 Task: Check the standings of the 2023 Victory Lane Racing NASCAR Cup Series for the race "Advent Health 400" on the track "Kansas".
Action: Mouse moved to (217, 423)
Screenshot: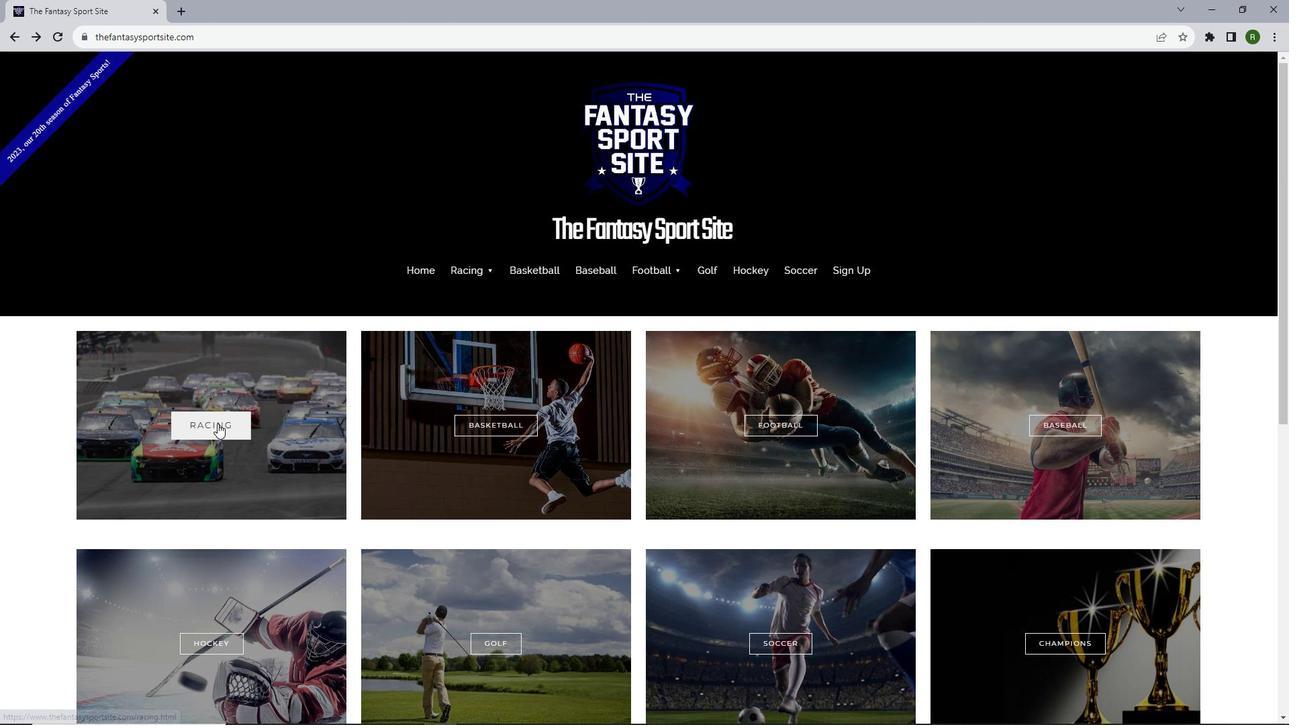 
Action: Mouse pressed left at (217, 423)
Screenshot: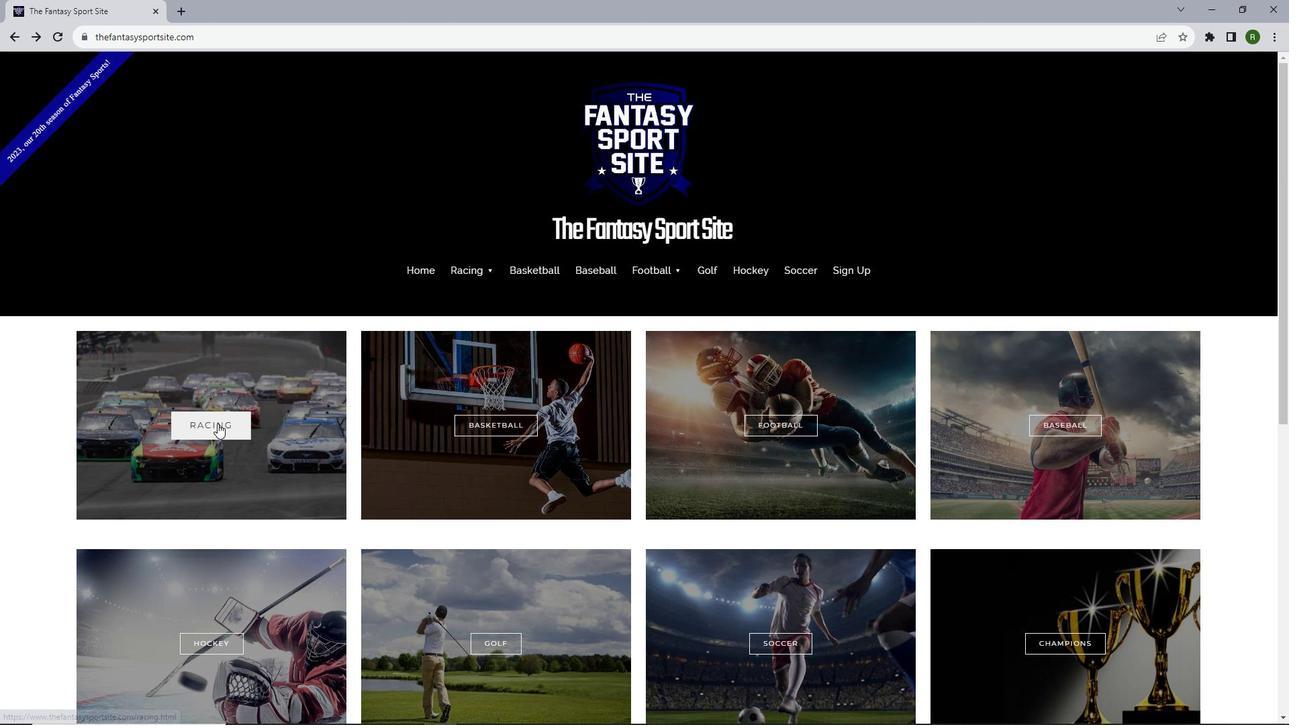 
Action: Mouse moved to (288, 427)
Screenshot: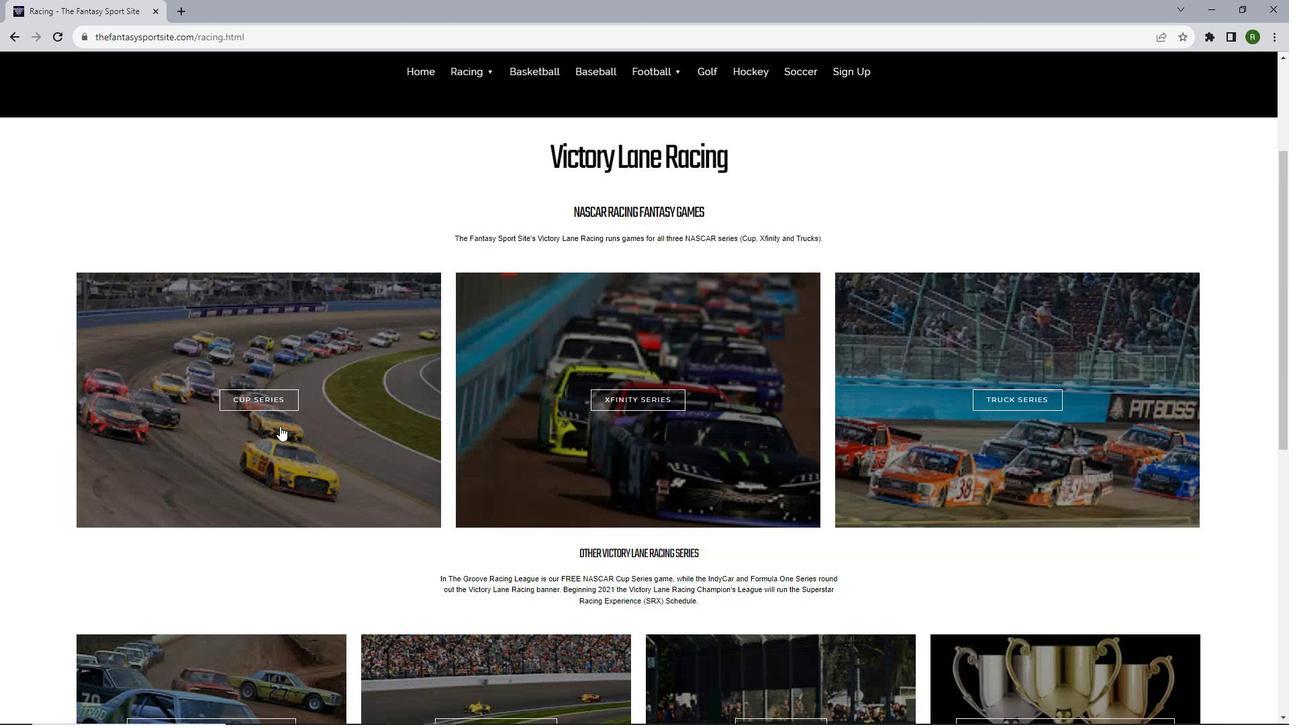 
Action: Mouse scrolled (288, 427) with delta (0, 0)
Screenshot: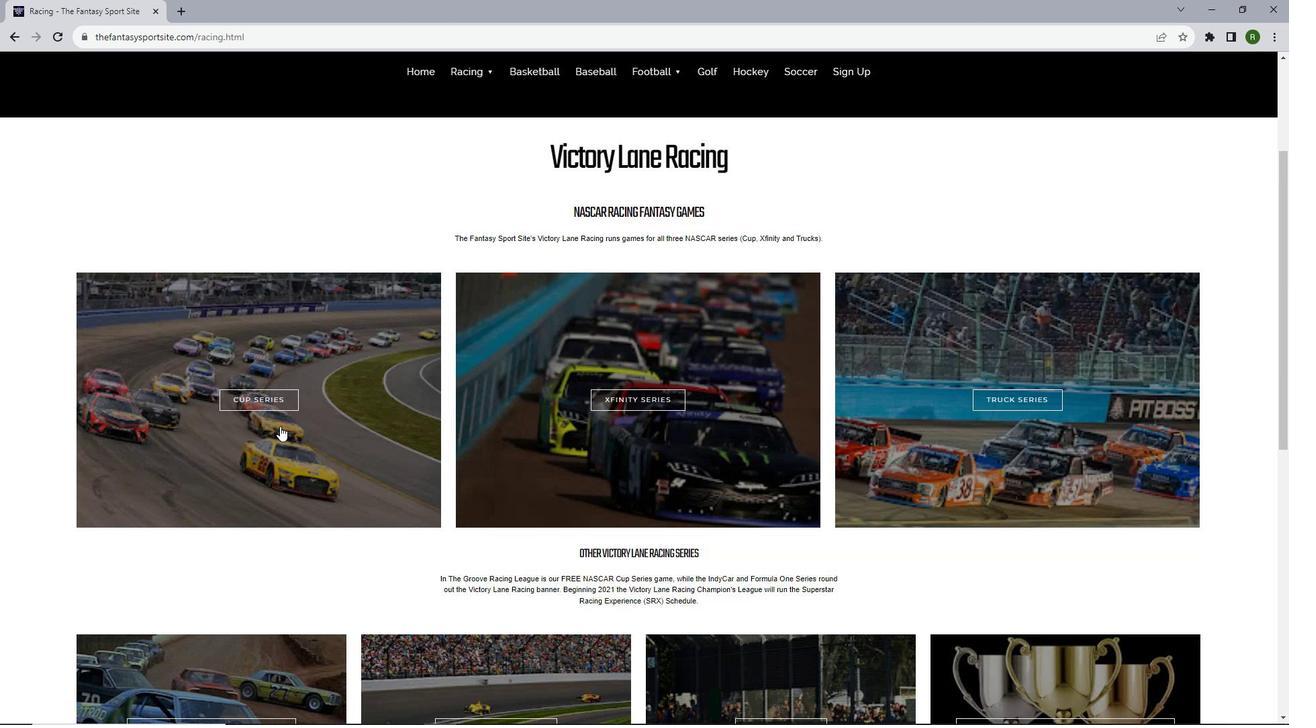 
Action: Mouse scrolled (288, 427) with delta (0, 0)
Screenshot: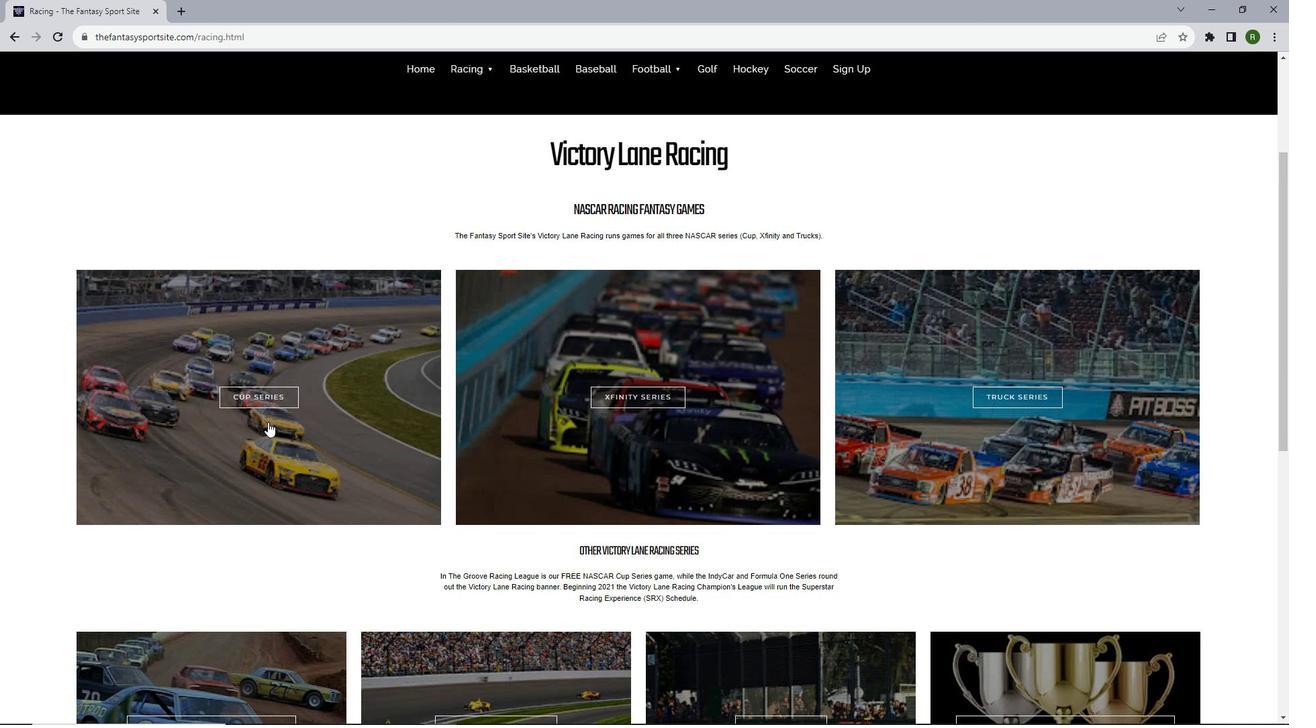 
Action: Mouse scrolled (288, 427) with delta (0, 0)
Screenshot: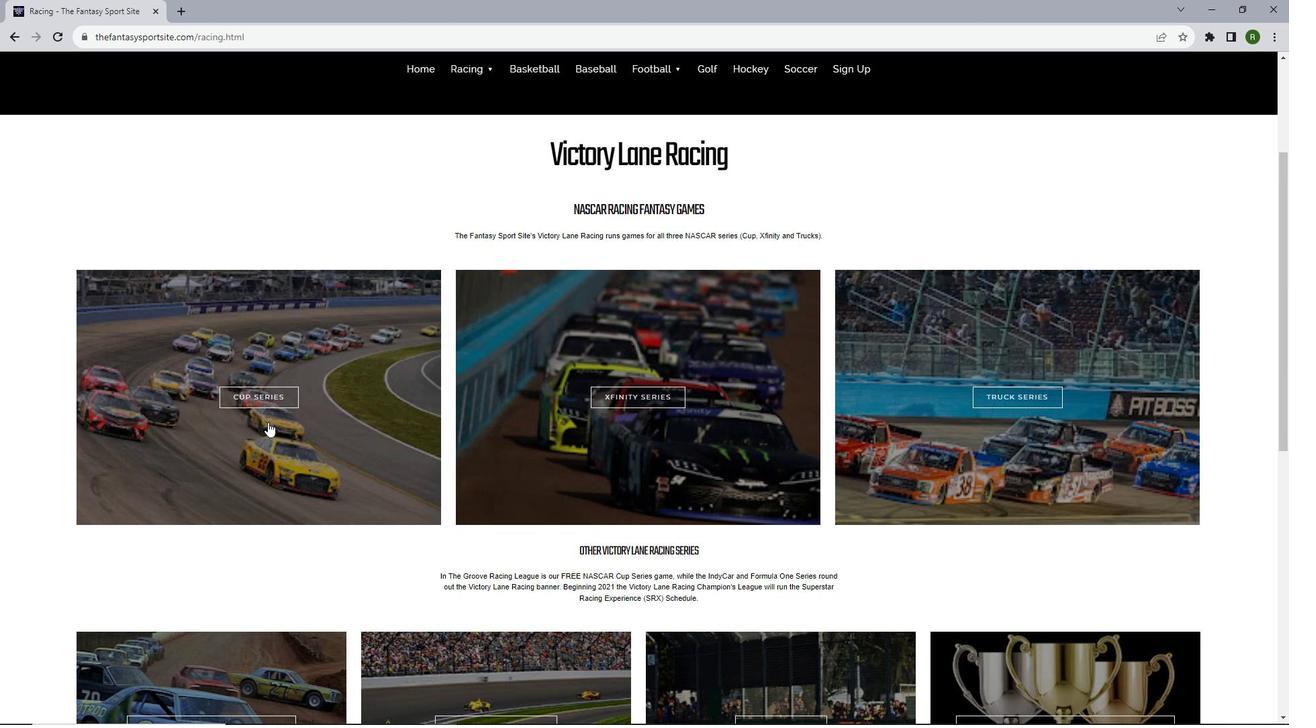
Action: Mouse moved to (261, 392)
Screenshot: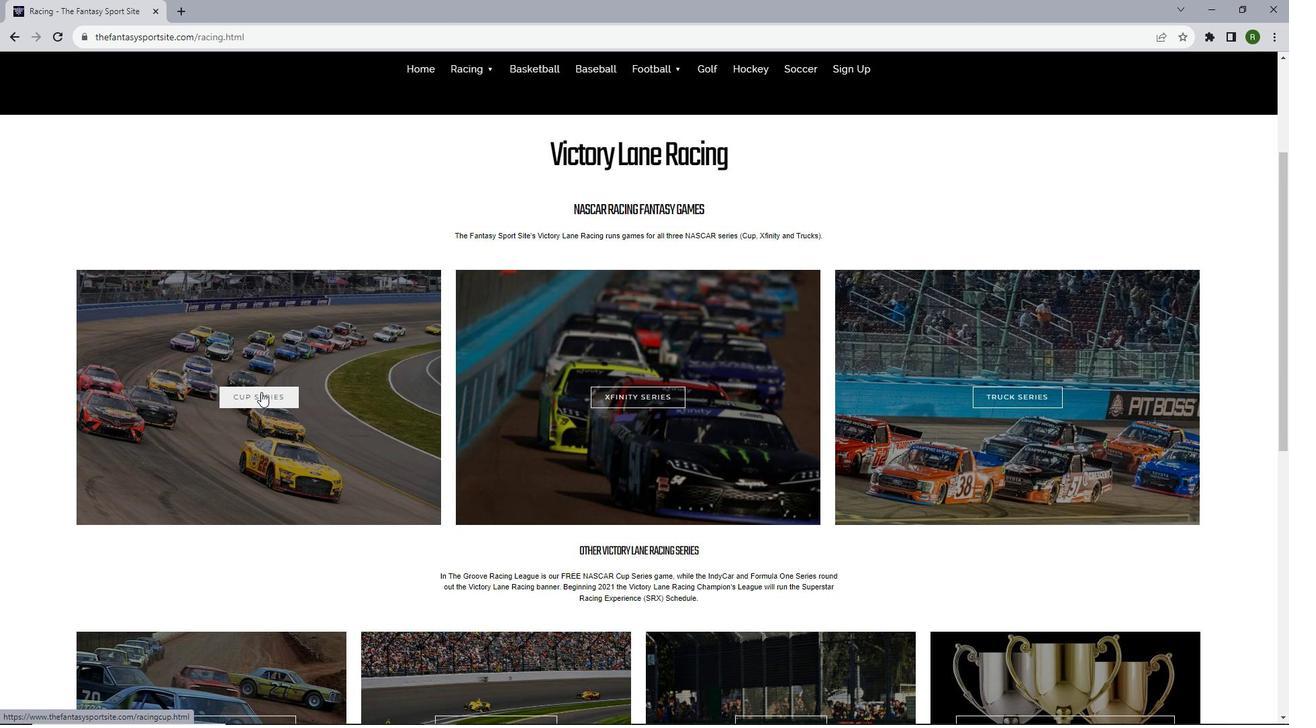 
Action: Mouse pressed left at (261, 392)
Screenshot: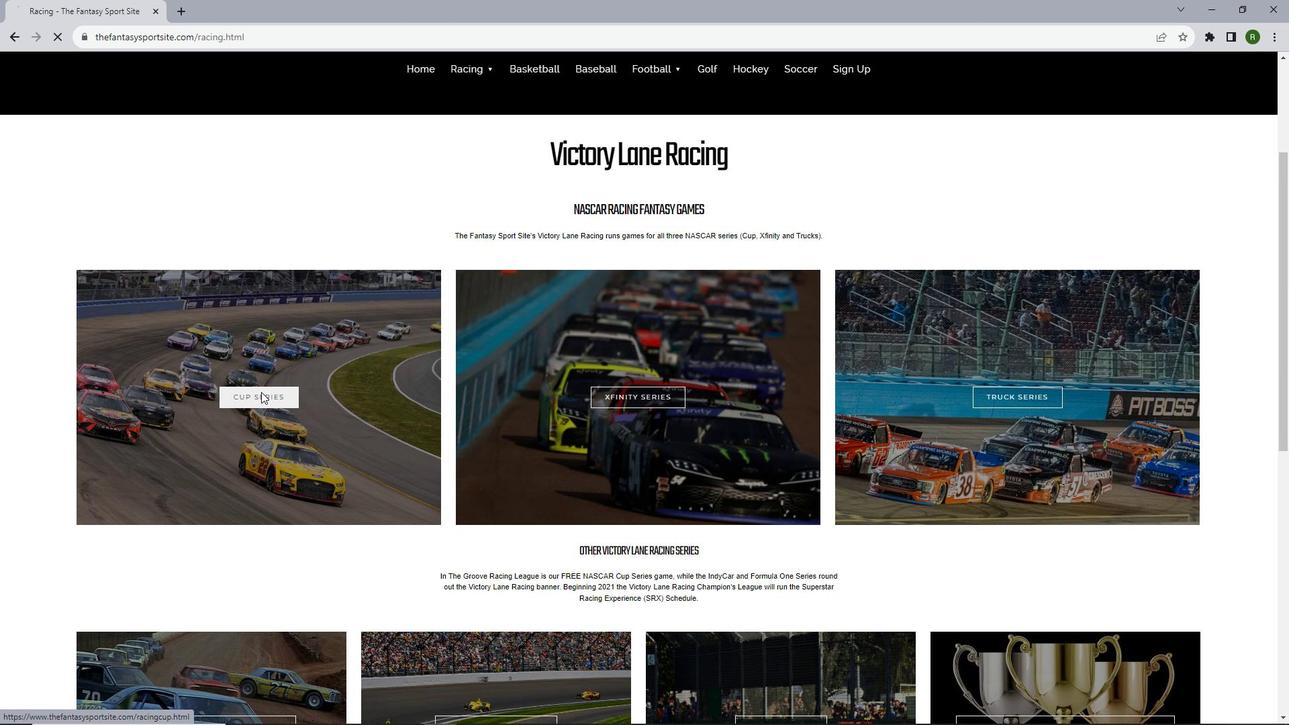 
Action: Mouse moved to (466, 334)
Screenshot: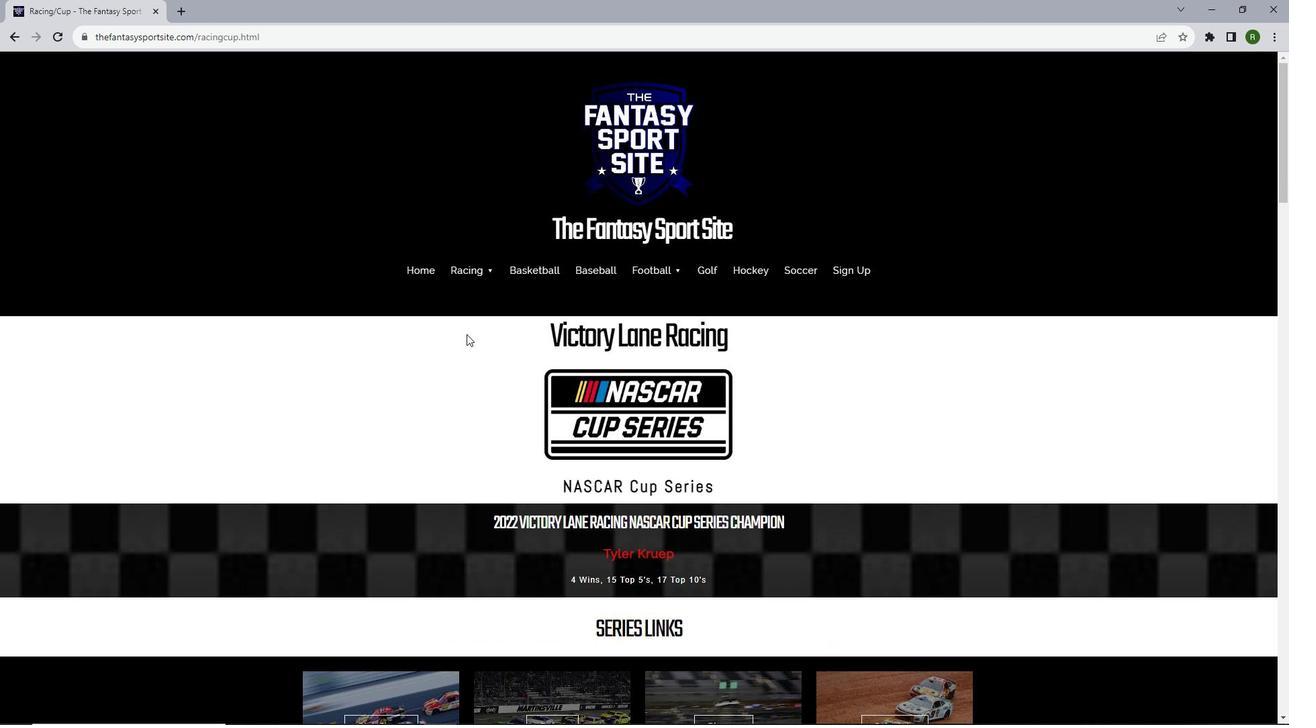 
Action: Mouse scrolled (466, 333) with delta (0, 0)
Screenshot: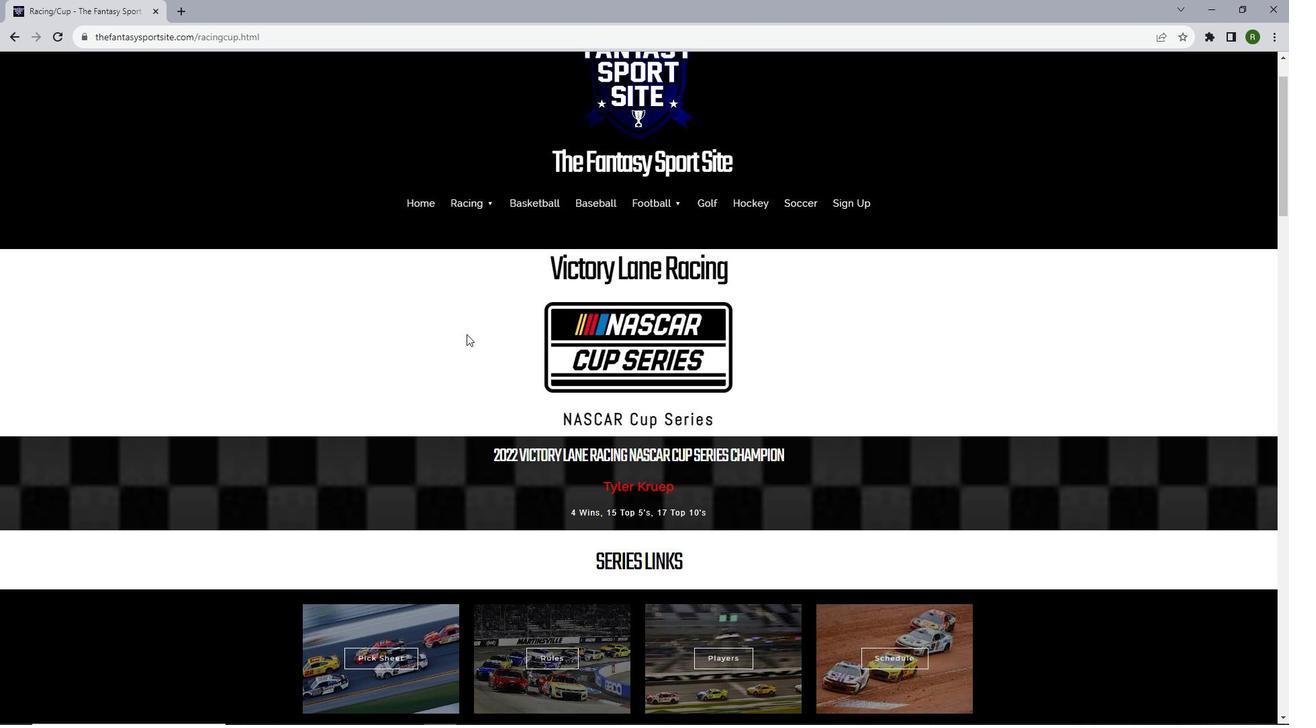 
Action: Mouse scrolled (466, 333) with delta (0, 0)
Screenshot: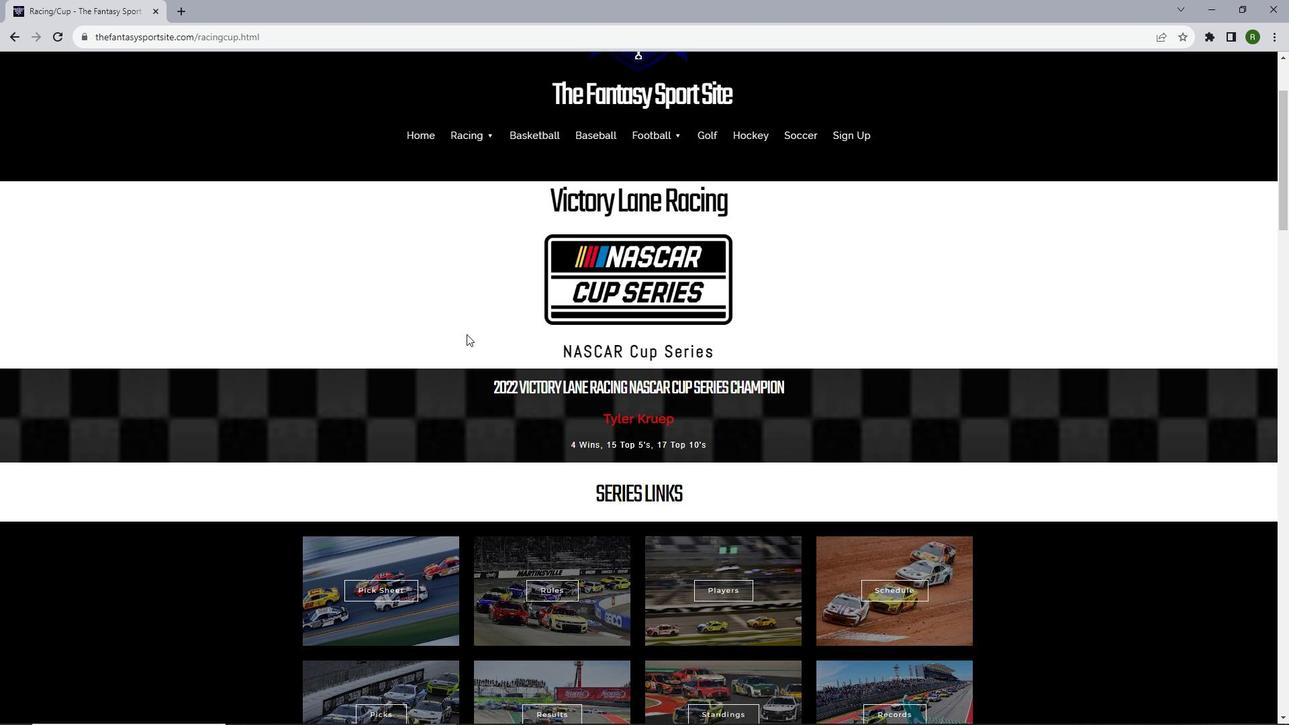 
Action: Mouse scrolled (466, 333) with delta (0, 0)
Screenshot: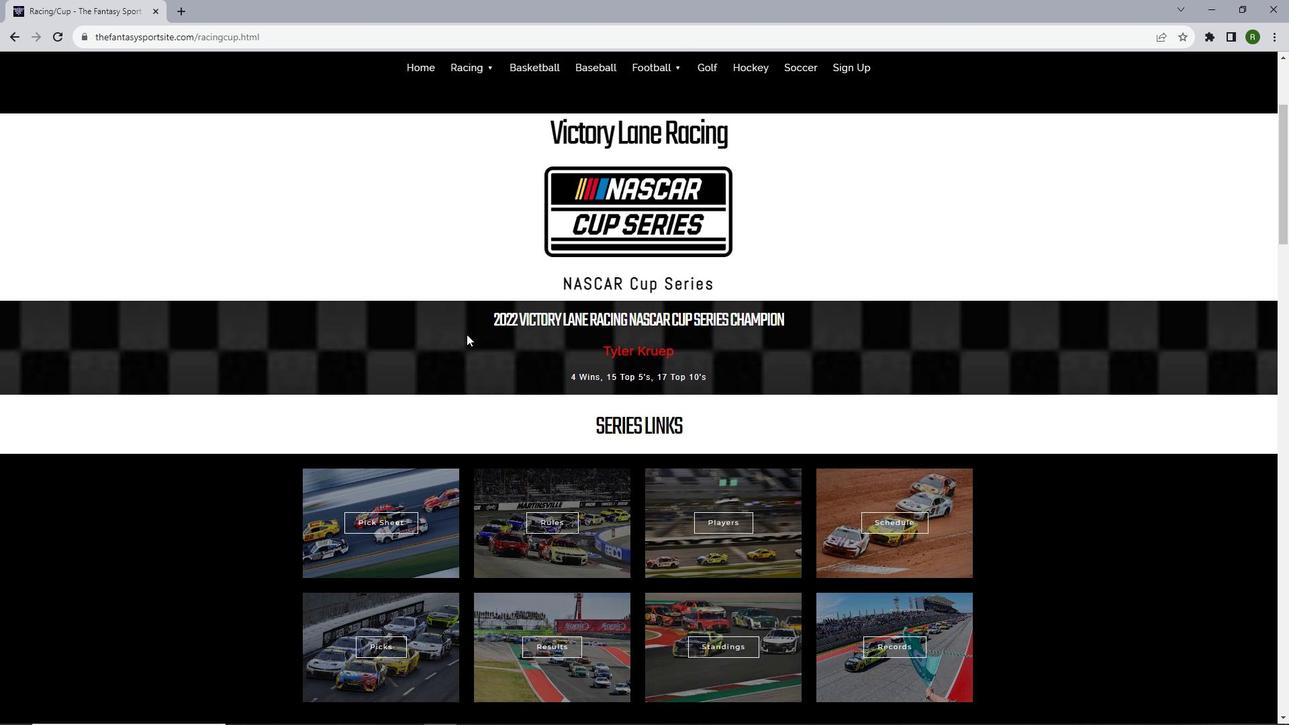
Action: Mouse scrolled (466, 333) with delta (0, 0)
Screenshot: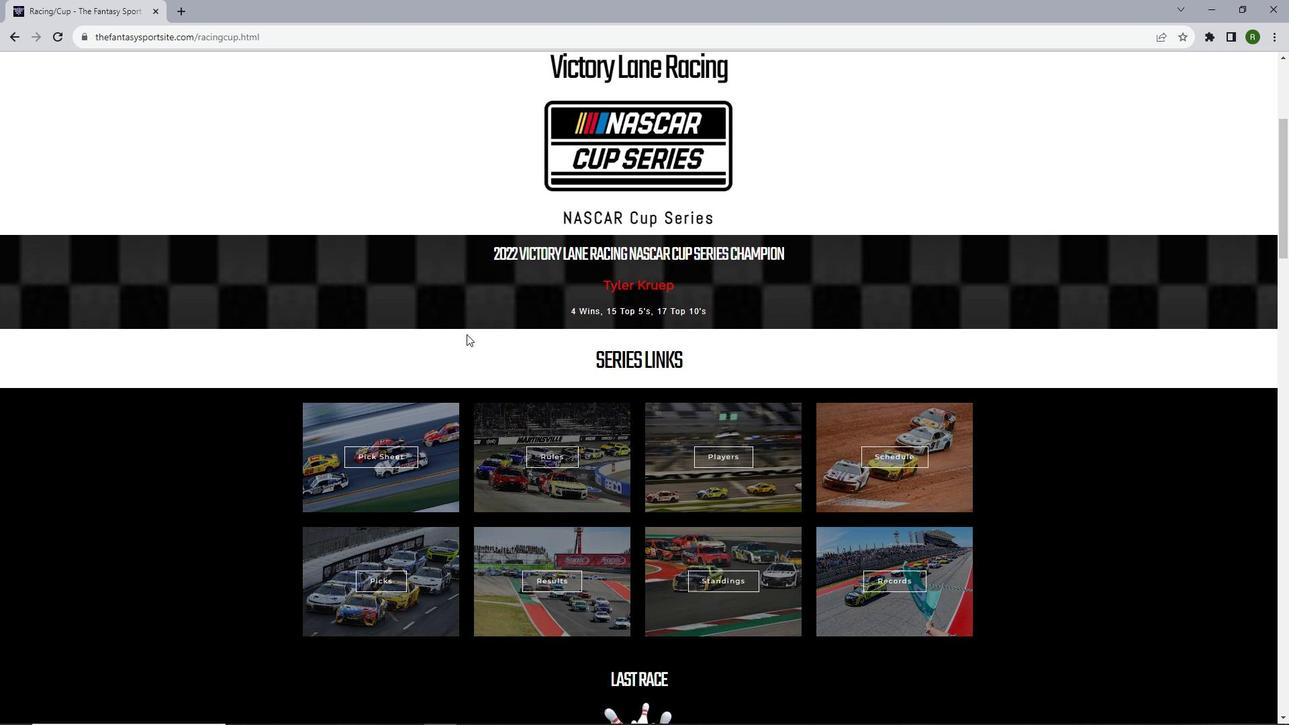 
Action: Mouse scrolled (466, 333) with delta (0, 0)
Screenshot: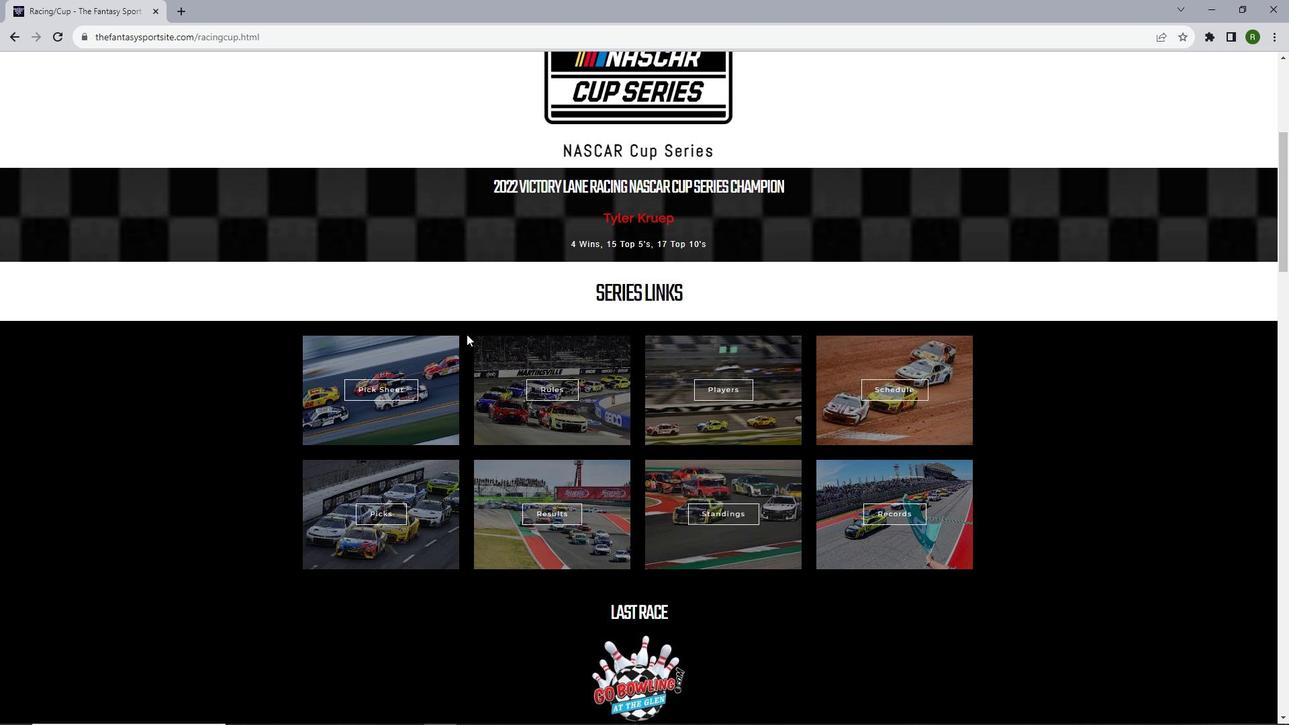 
Action: Mouse moved to (735, 508)
Screenshot: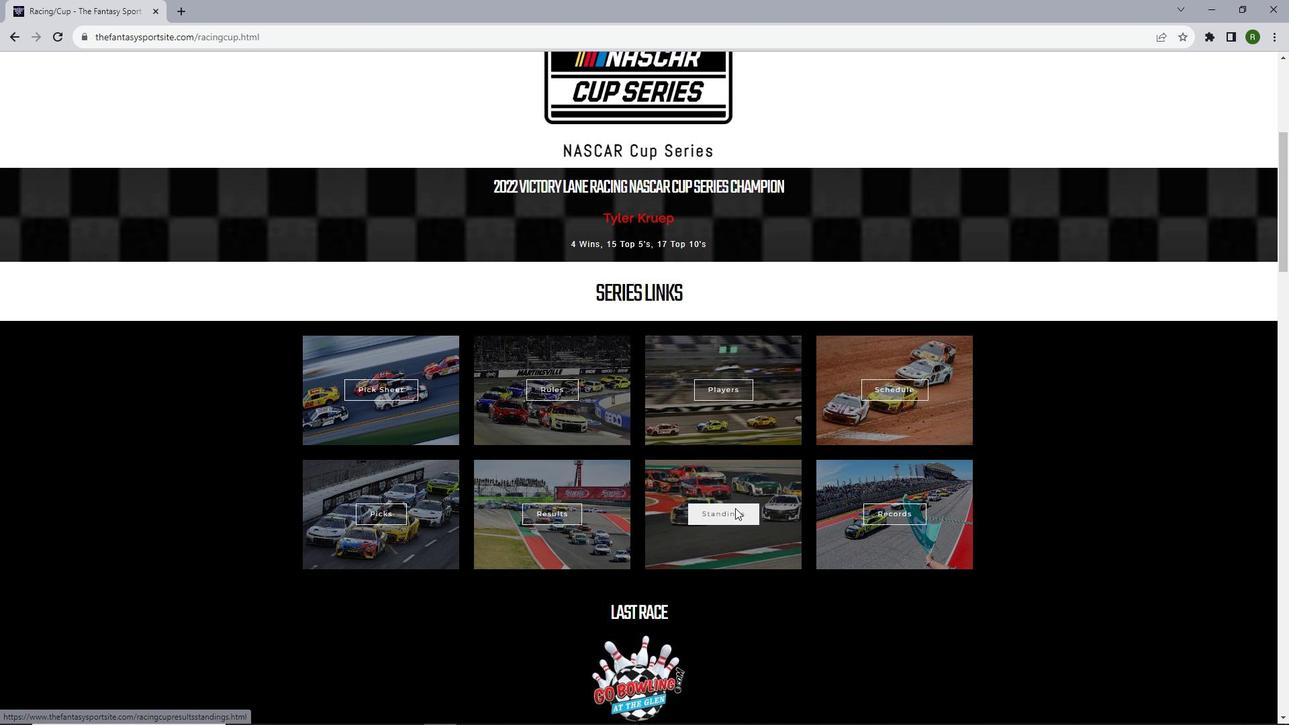
Action: Mouse pressed left at (735, 508)
Screenshot: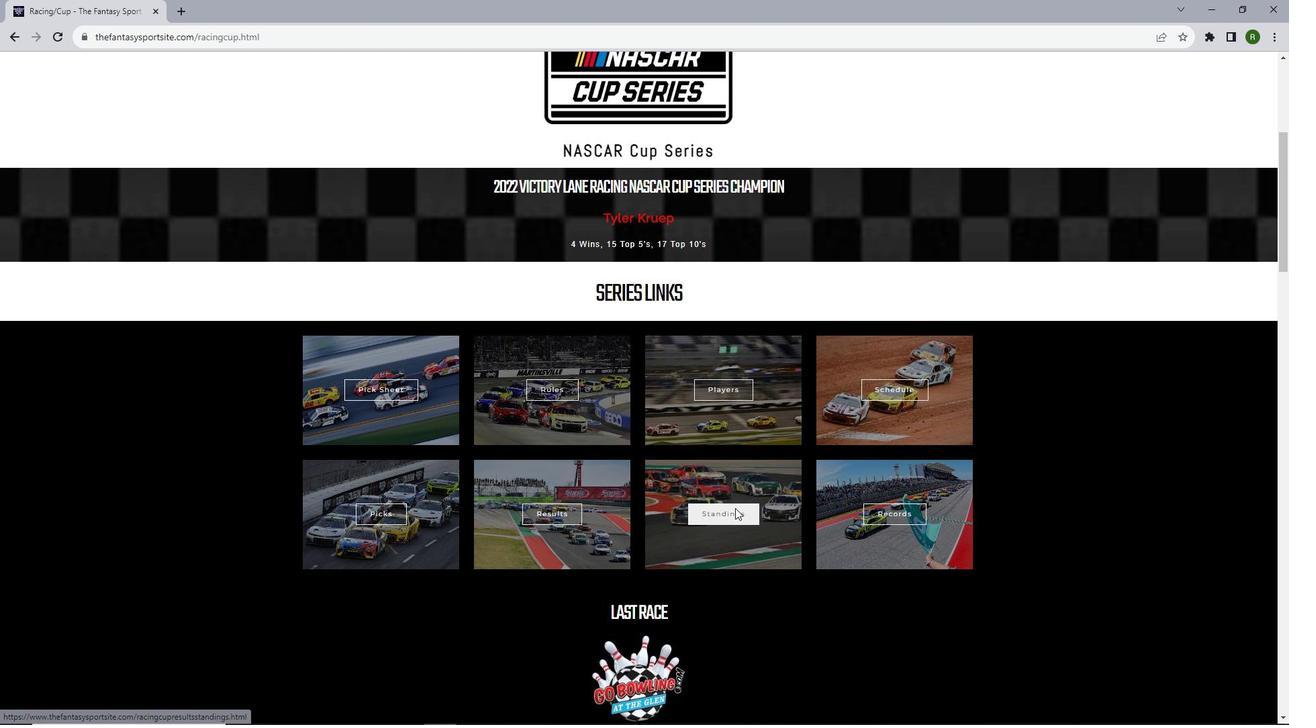 
Action: Mouse moved to (279, 298)
Screenshot: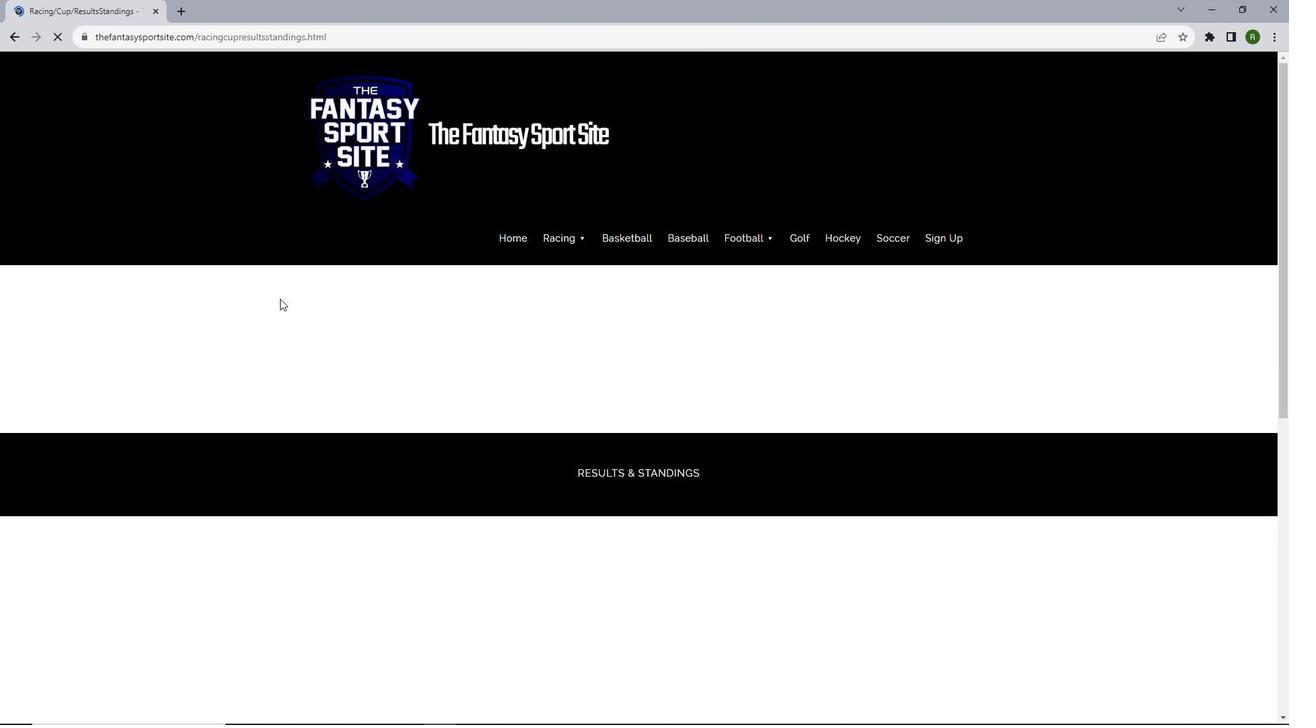 
Action: Mouse scrolled (279, 298) with delta (0, 0)
Screenshot: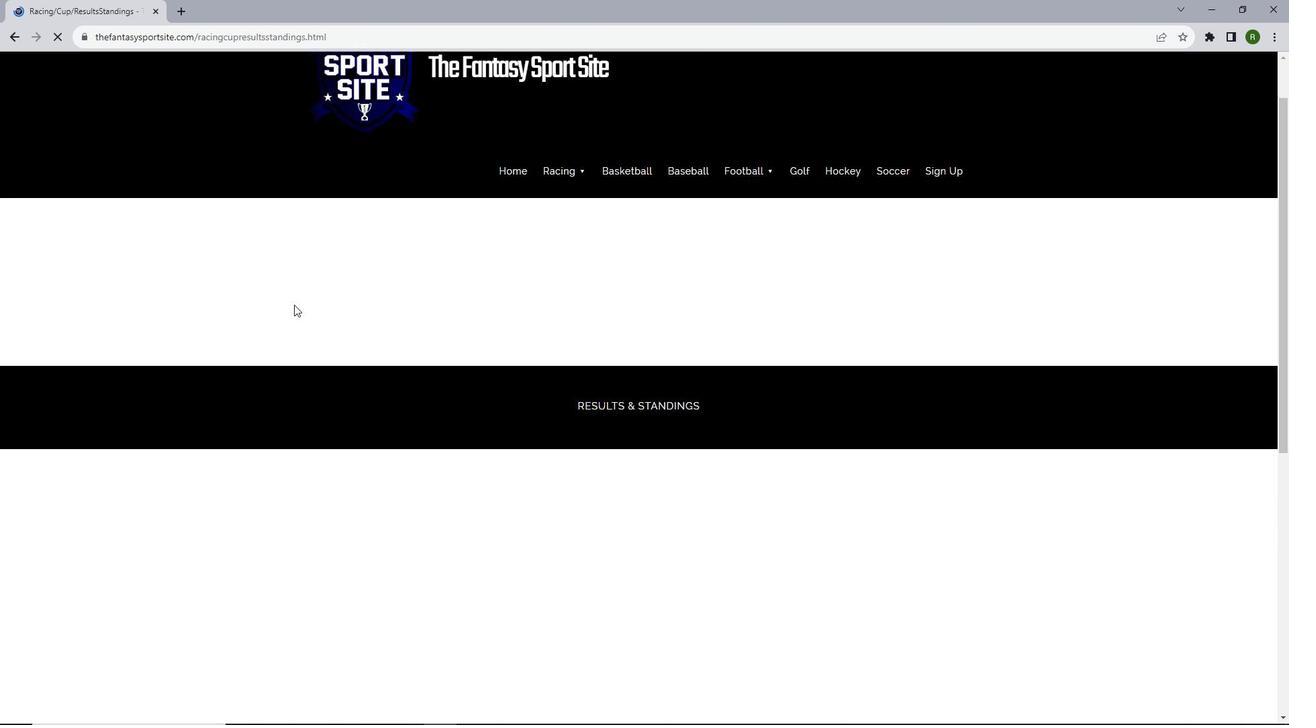 
Action: Mouse moved to (404, 354)
Screenshot: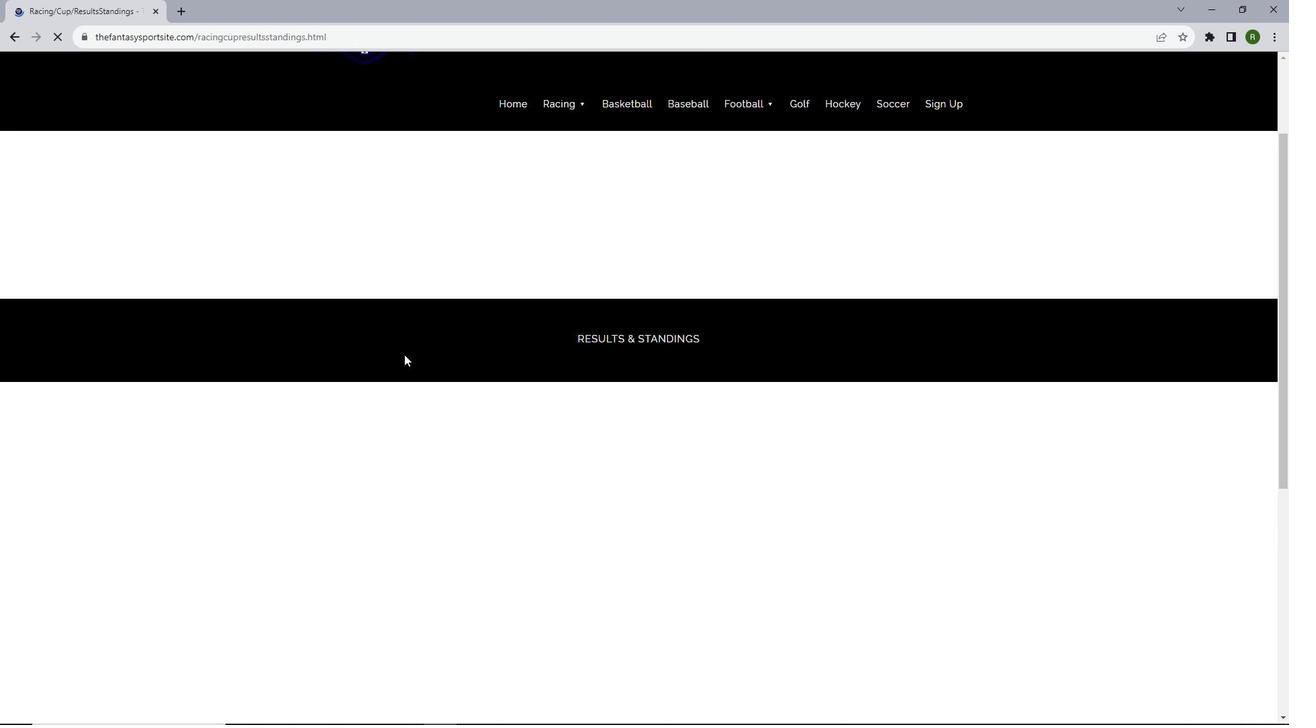 
Action: Mouse scrolled (404, 353) with delta (0, 0)
Screenshot: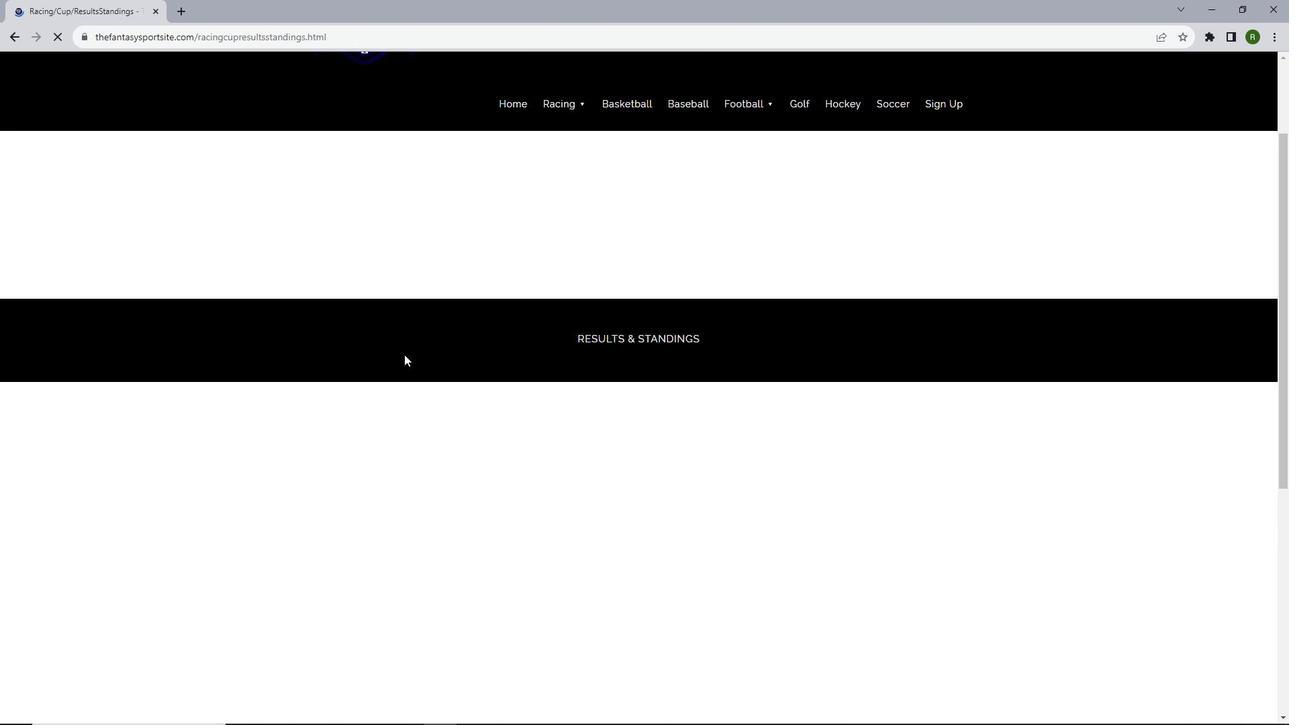 
Action: Mouse moved to (419, 359)
Screenshot: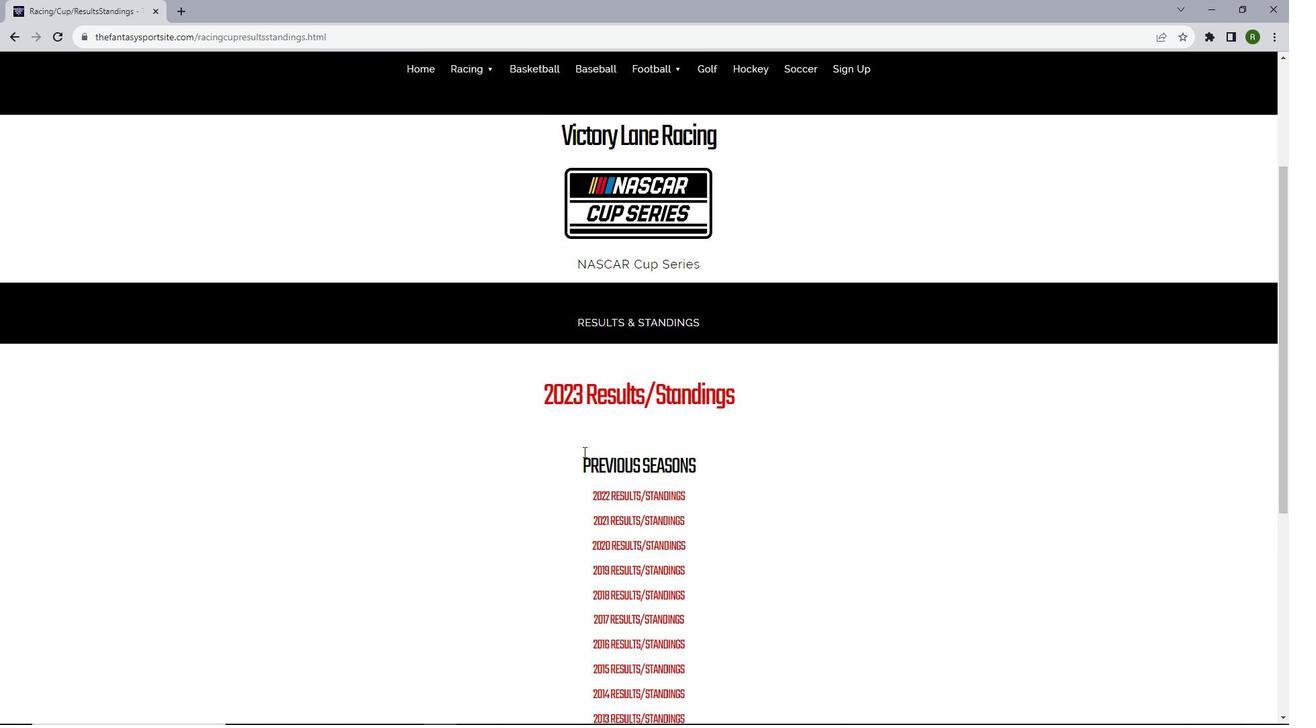 
Action: Mouse scrolled (419, 359) with delta (0, 0)
Screenshot: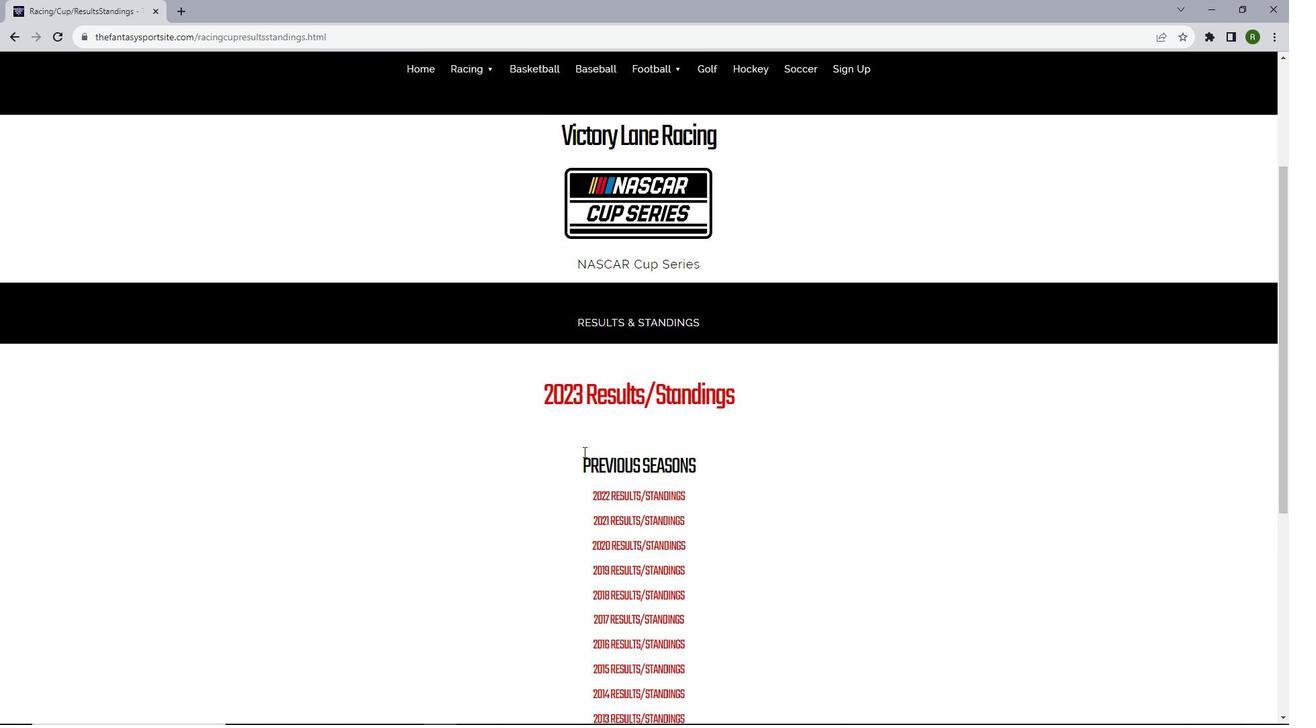 
Action: Mouse moved to (606, 386)
Screenshot: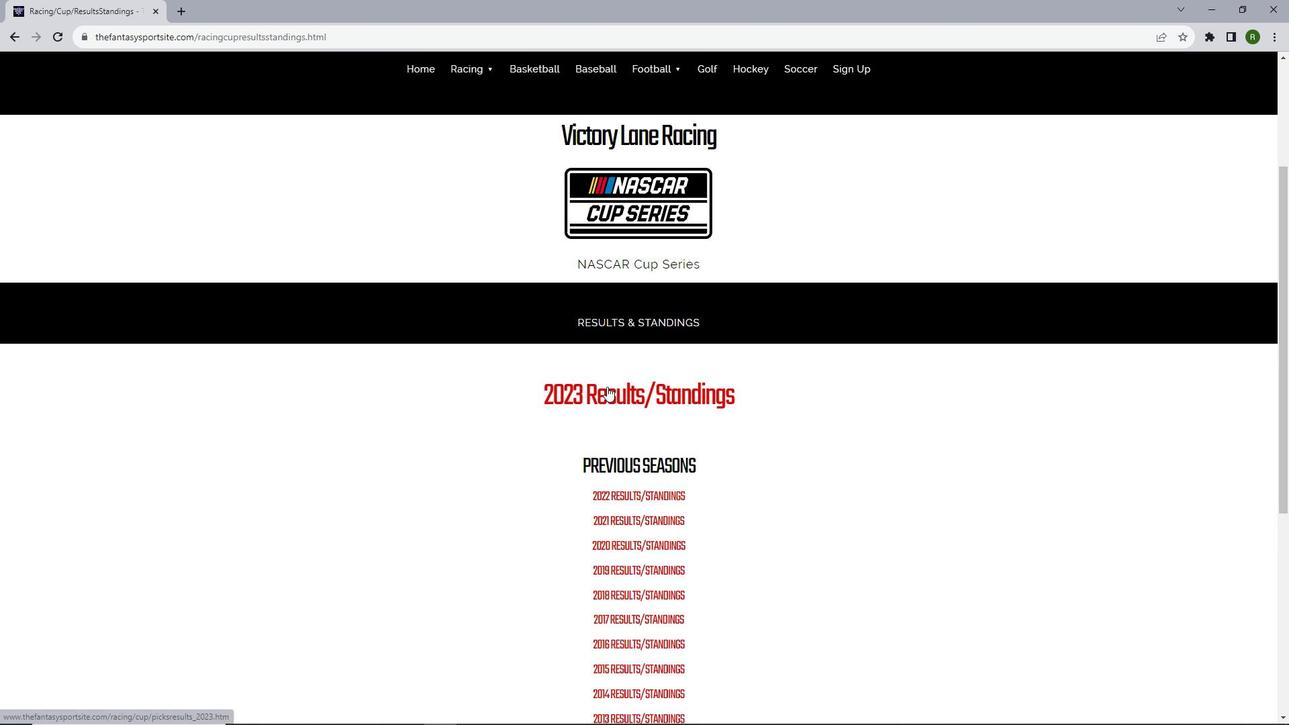 
Action: Mouse pressed left at (606, 386)
Screenshot: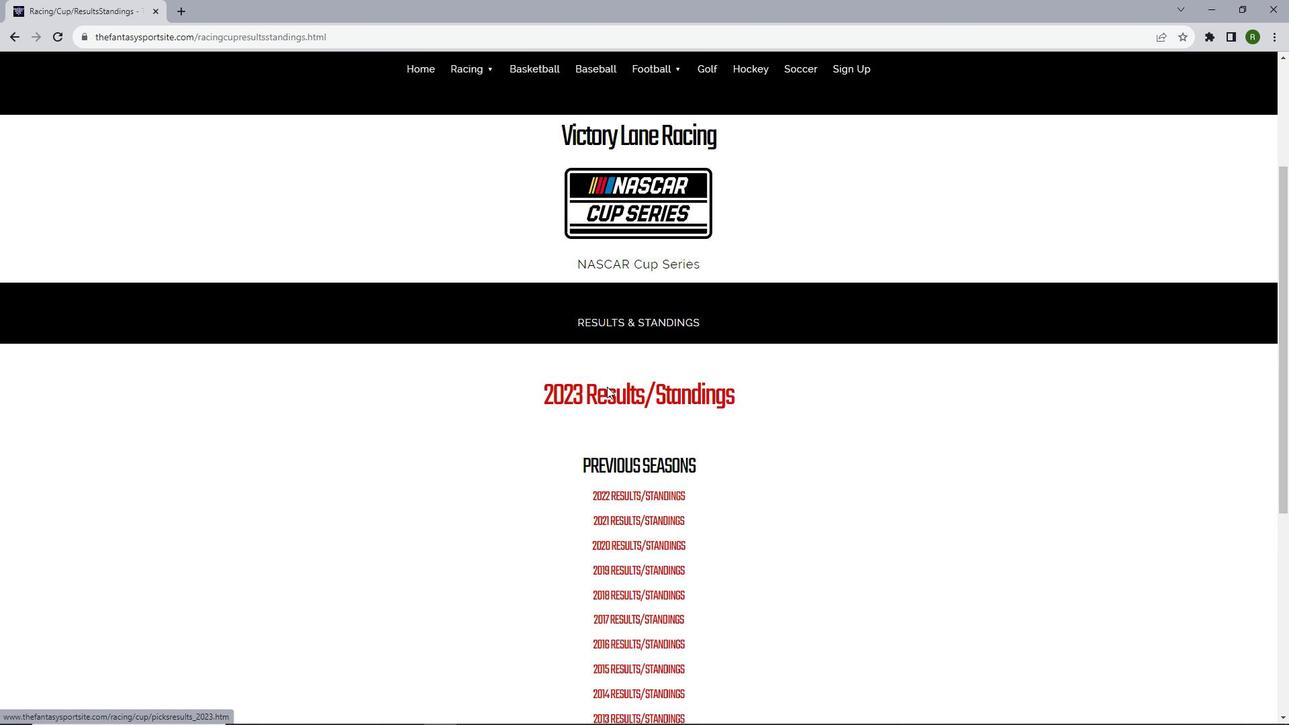 
Action: Mouse moved to (809, 291)
Screenshot: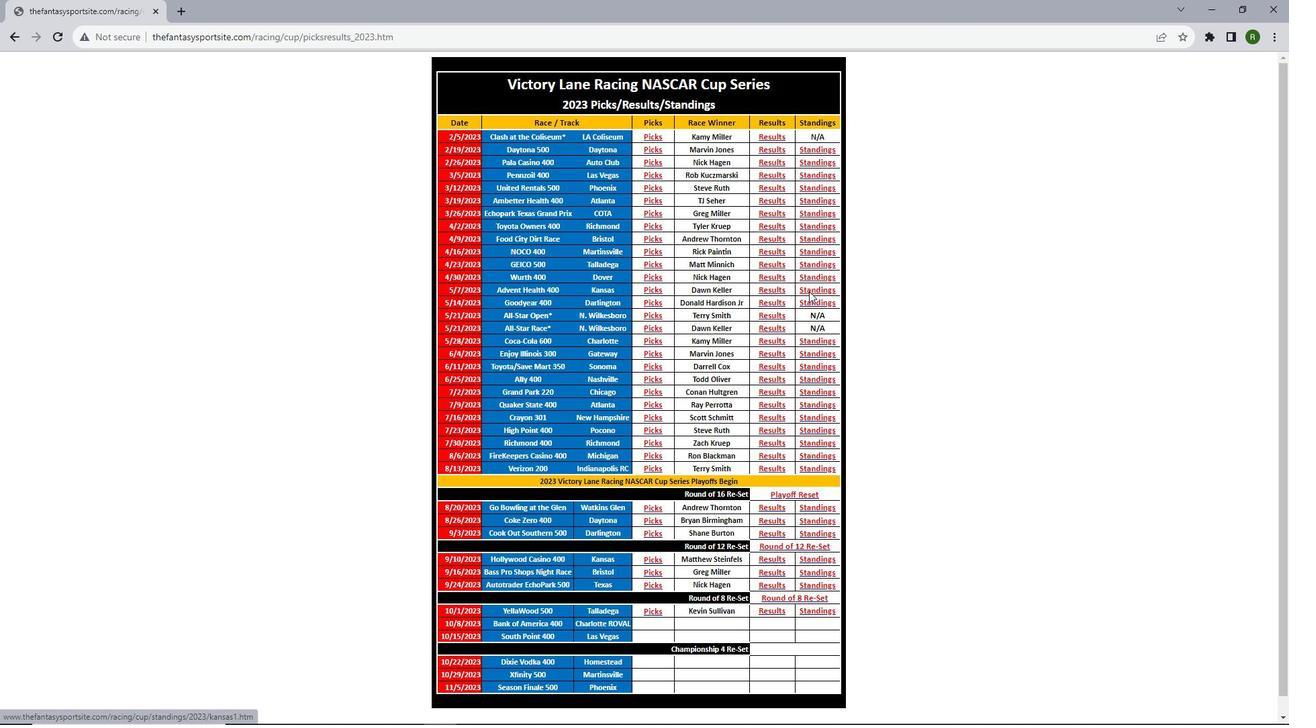 
Action: Mouse pressed left at (809, 291)
Screenshot: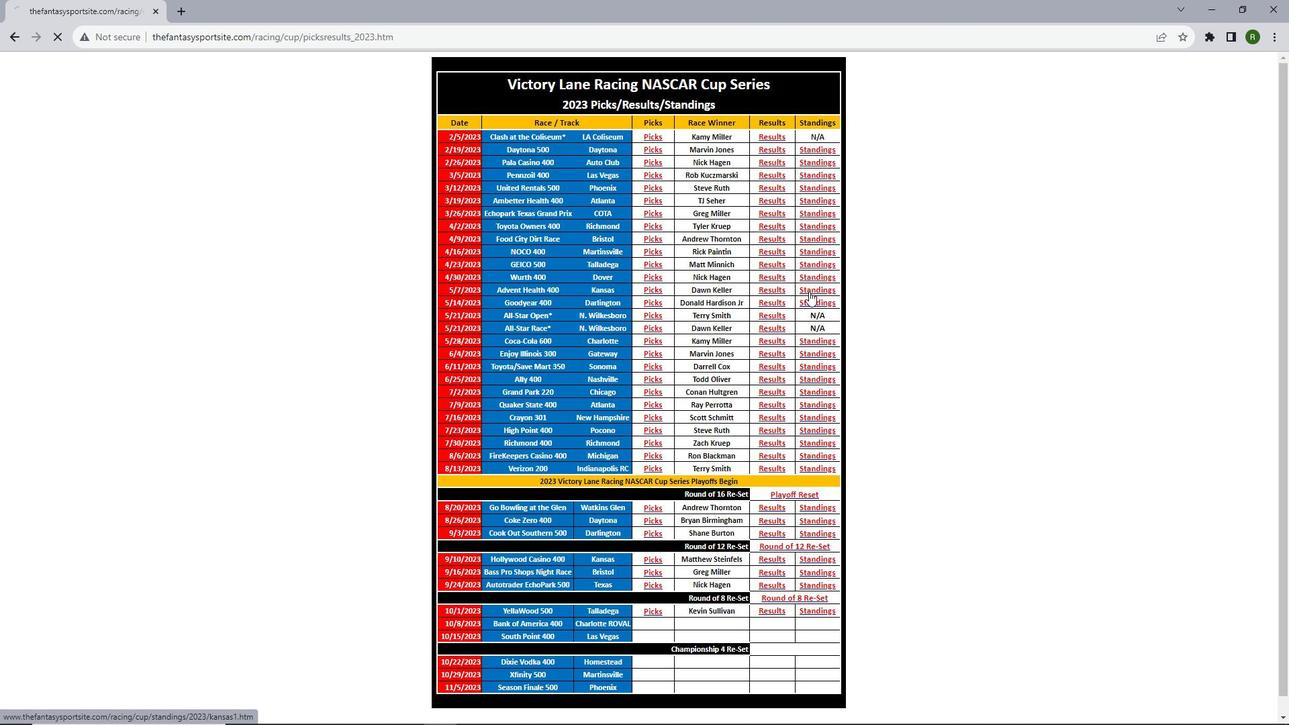 
Action: Mouse moved to (789, 250)
Screenshot: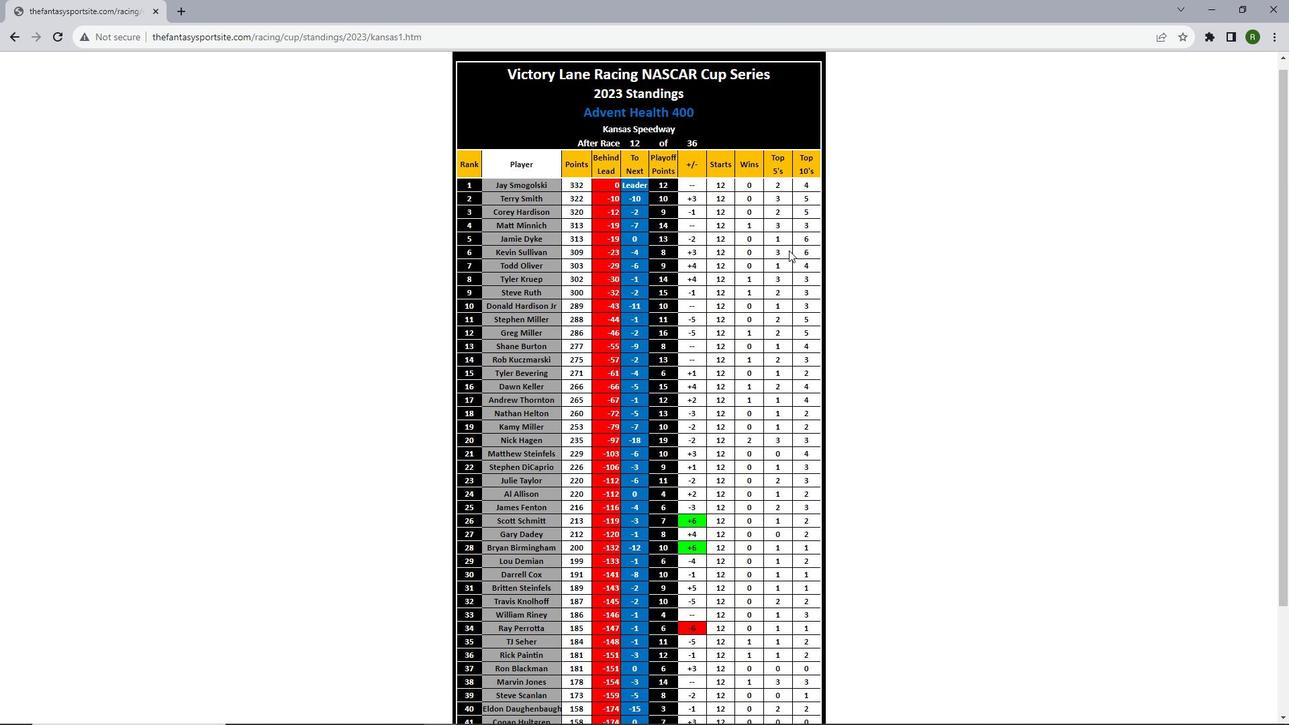 
Action: Mouse scrolled (789, 249) with delta (0, 0)
Screenshot: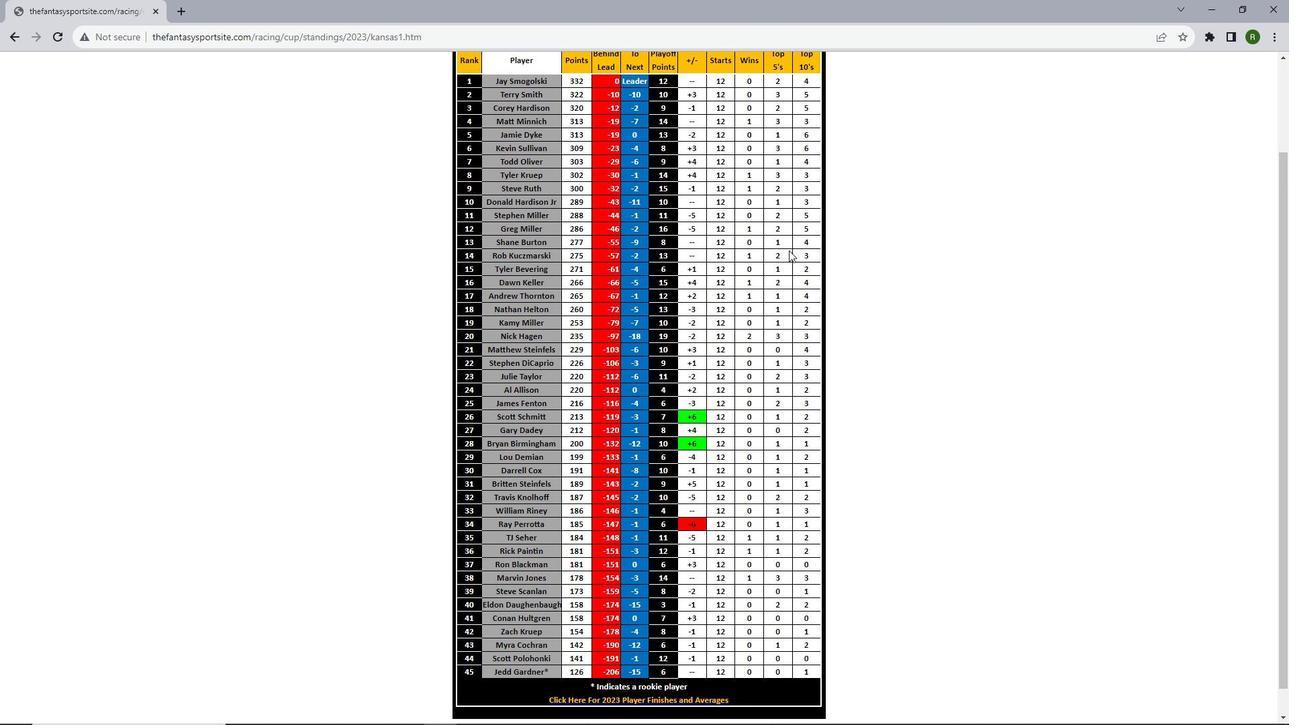 
Action: Mouse moved to (789, 250)
Screenshot: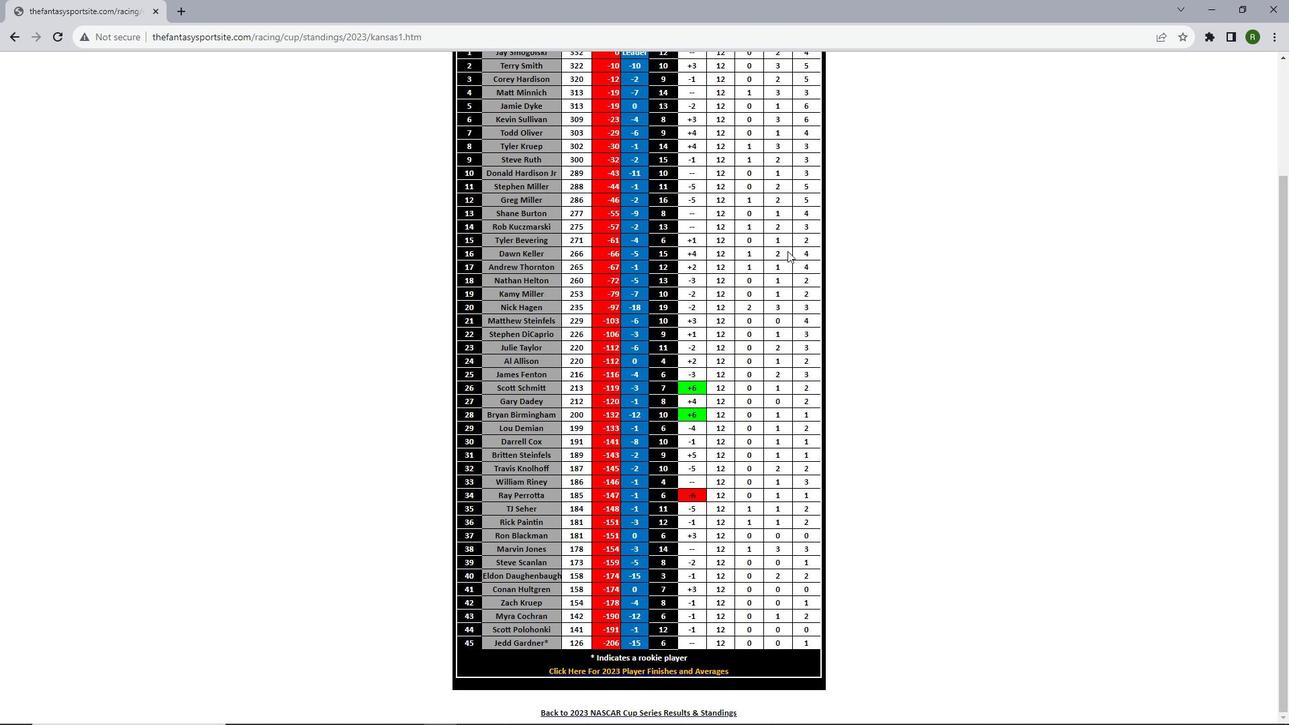 
Action: Mouse scrolled (789, 249) with delta (0, 0)
Screenshot: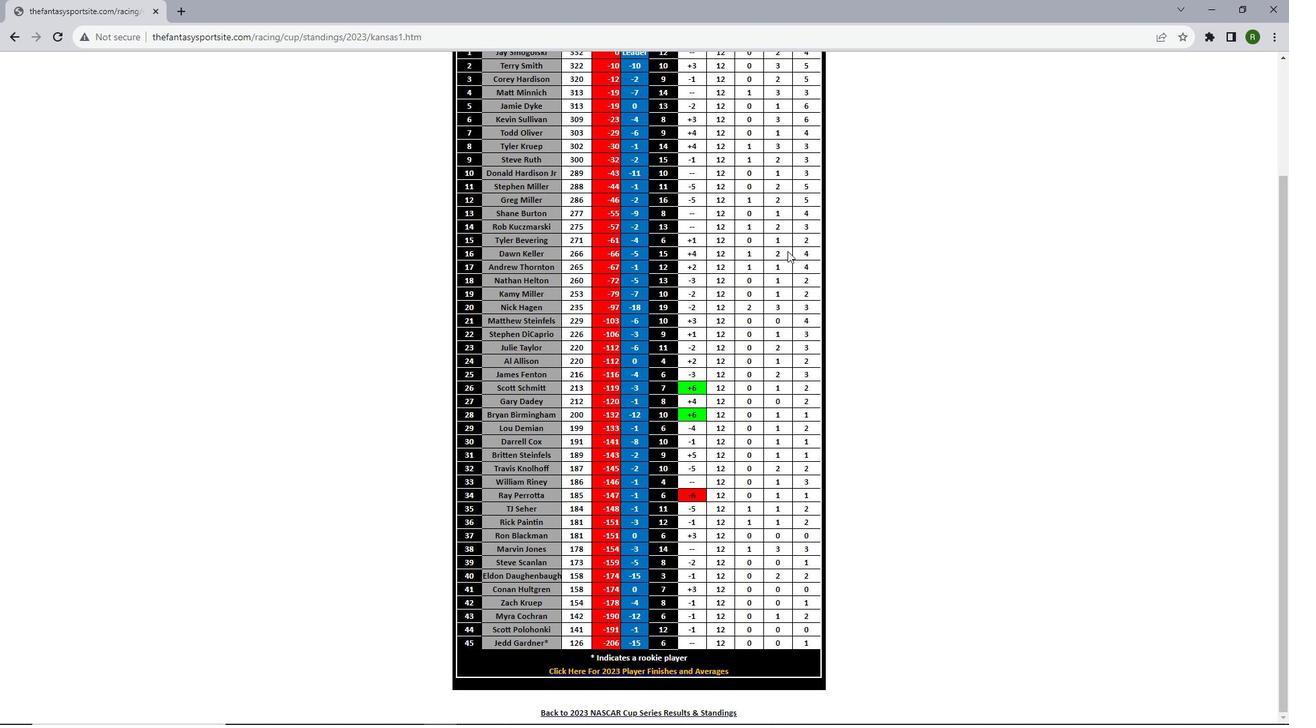 
Action: Mouse moved to (788, 250)
Screenshot: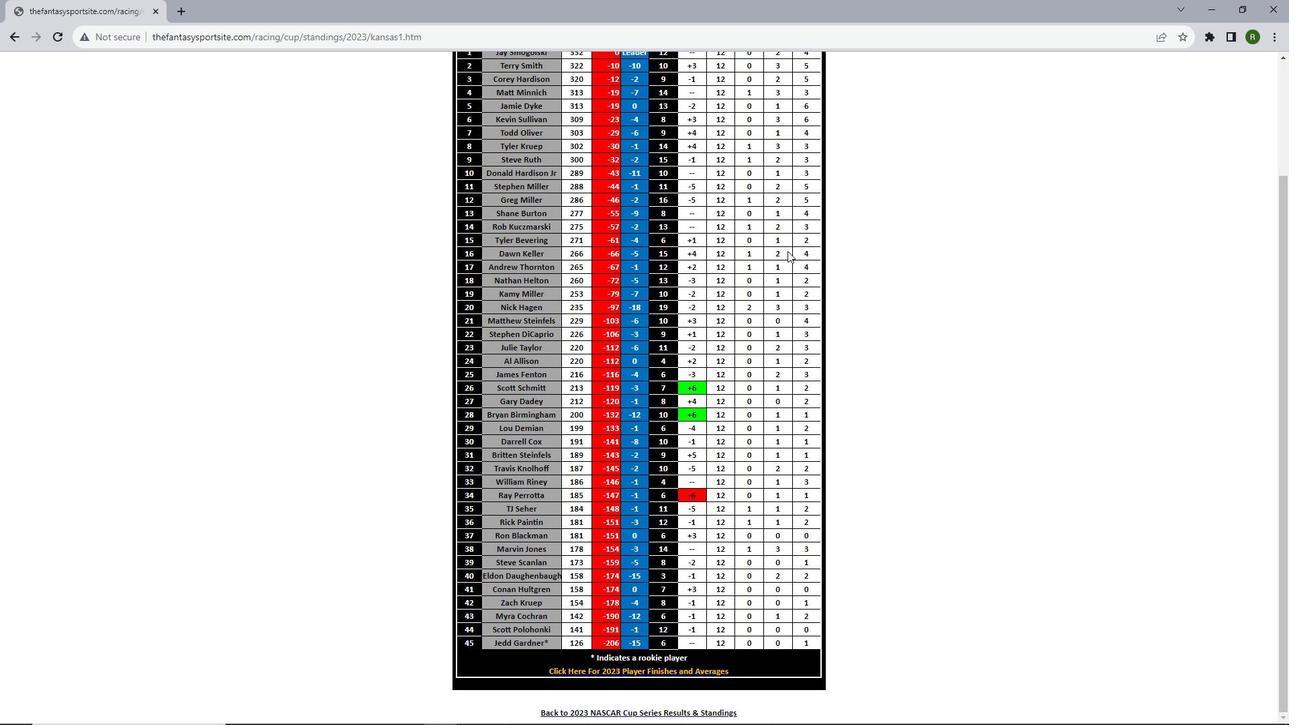 
Action: Mouse scrolled (788, 249) with delta (0, 0)
Screenshot: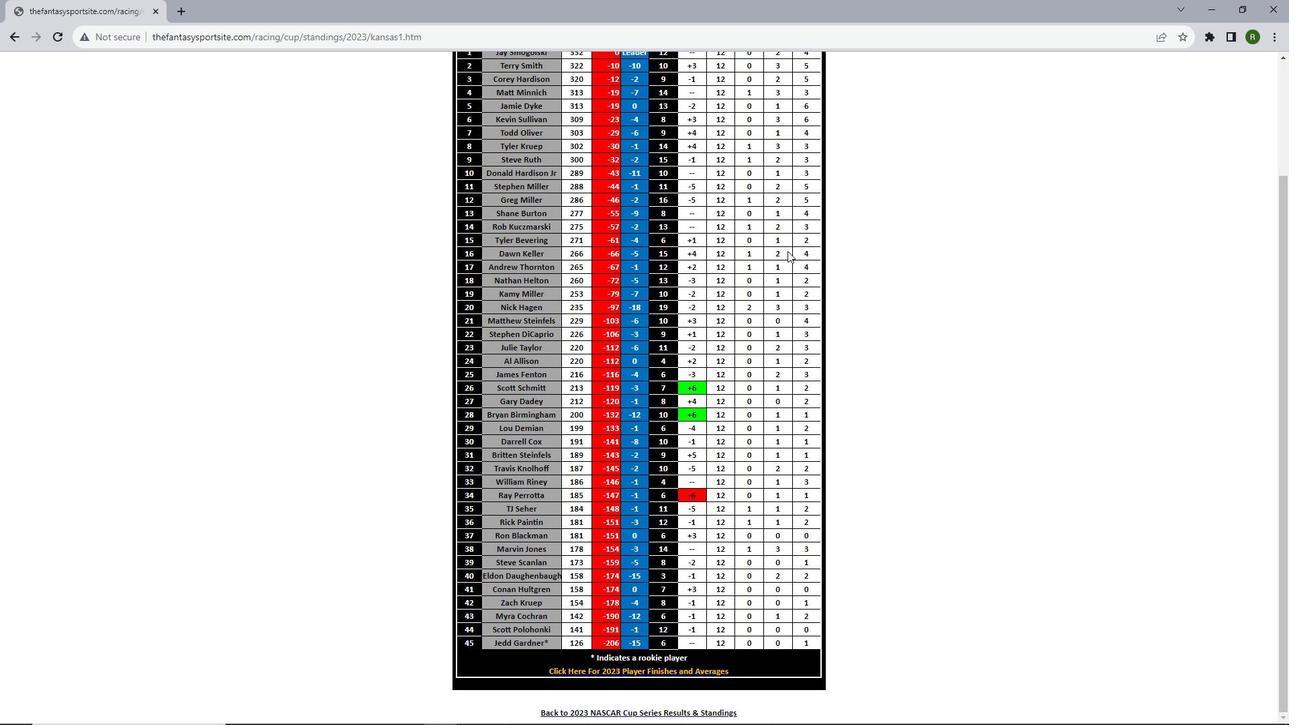 
Action: Mouse scrolled (788, 249) with delta (0, 0)
Screenshot: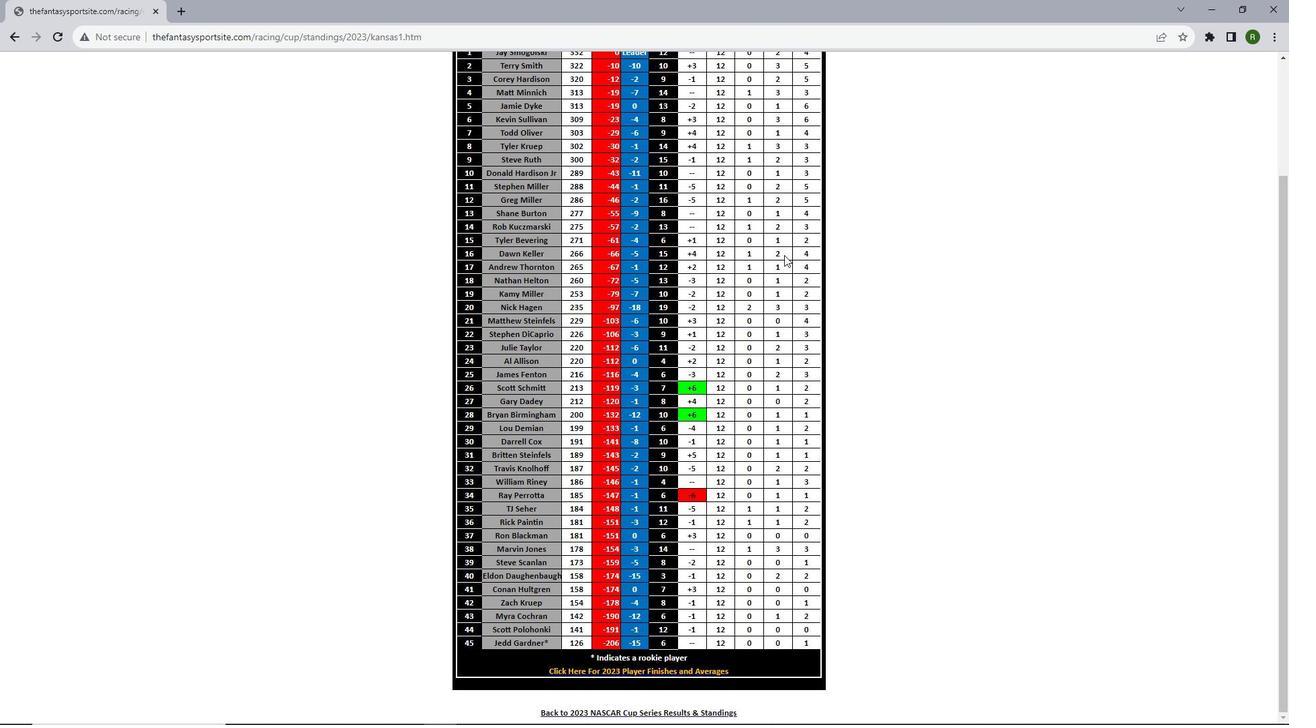 
Action: Mouse scrolled (788, 249) with delta (0, 0)
Screenshot: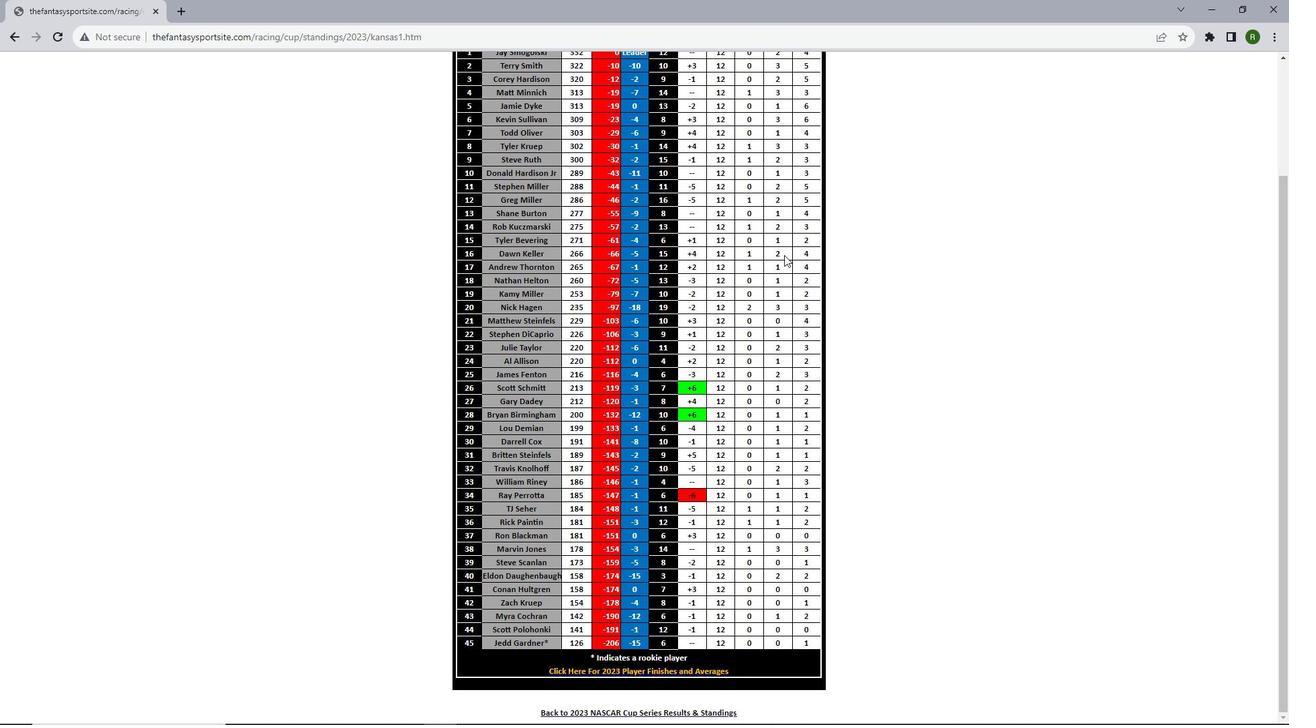 
Action: Mouse moved to (788, 250)
Screenshot: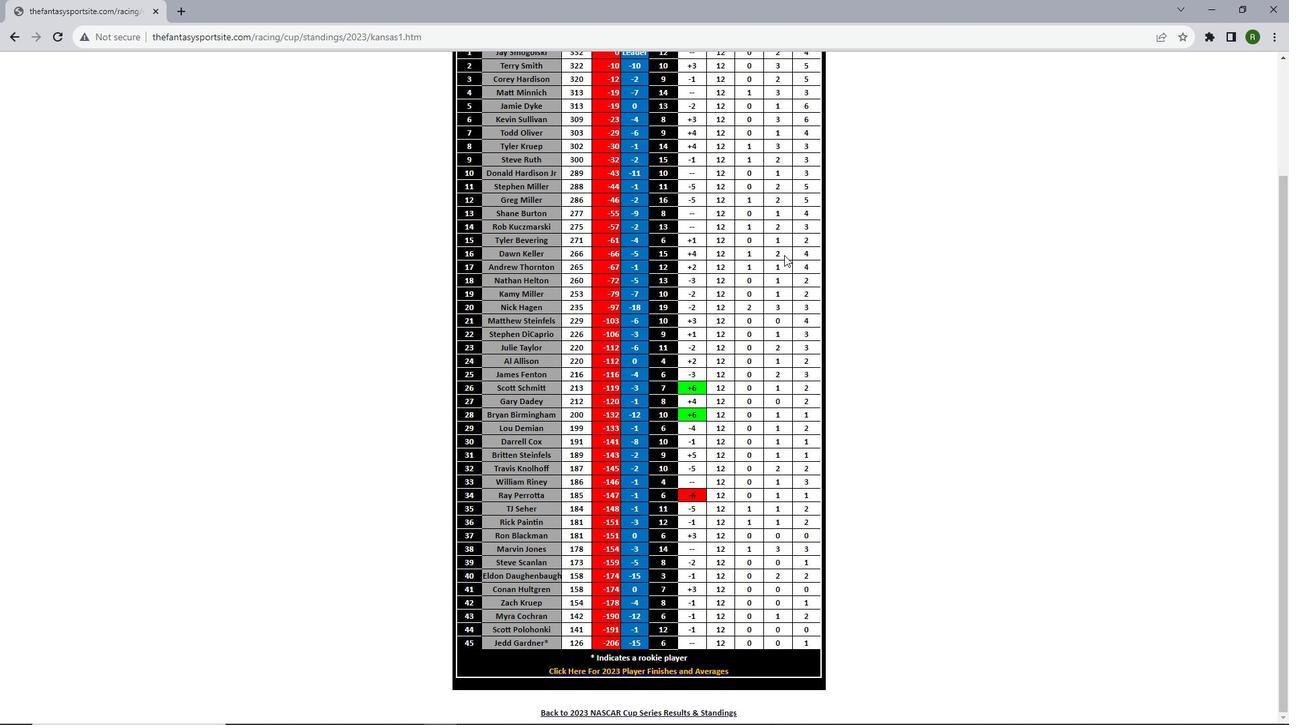 
Action: Mouse scrolled (788, 249) with delta (0, 0)
Screenshot: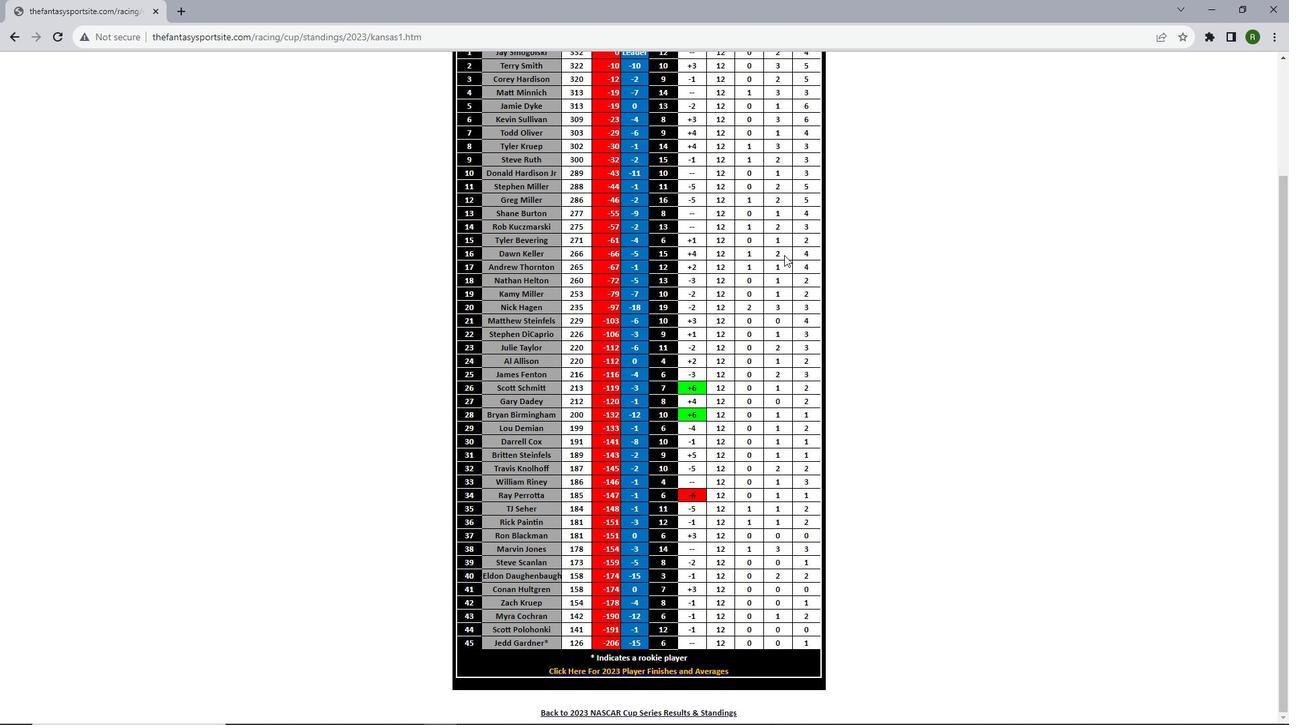 
Action: Mouse moved to (780, 260)
Screenshot: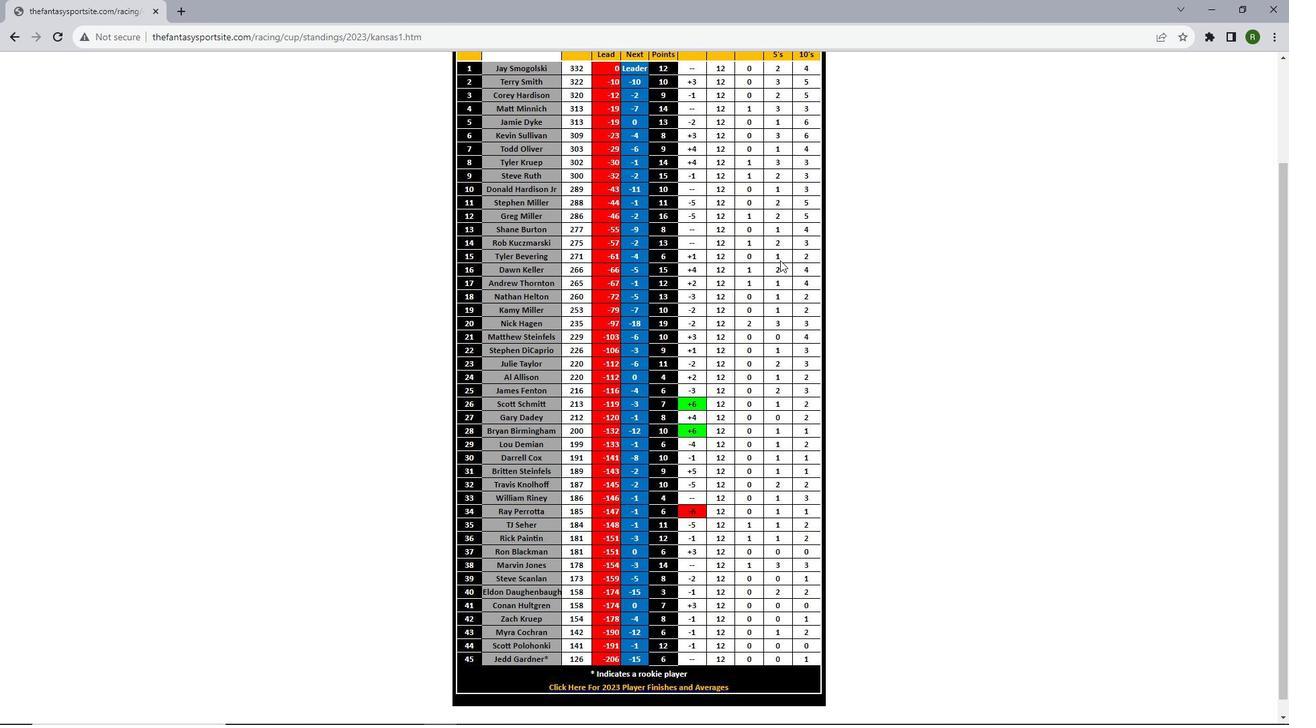 
Action: Mouse scrolled (780, 261) with delta (0, 0)
Screenshot: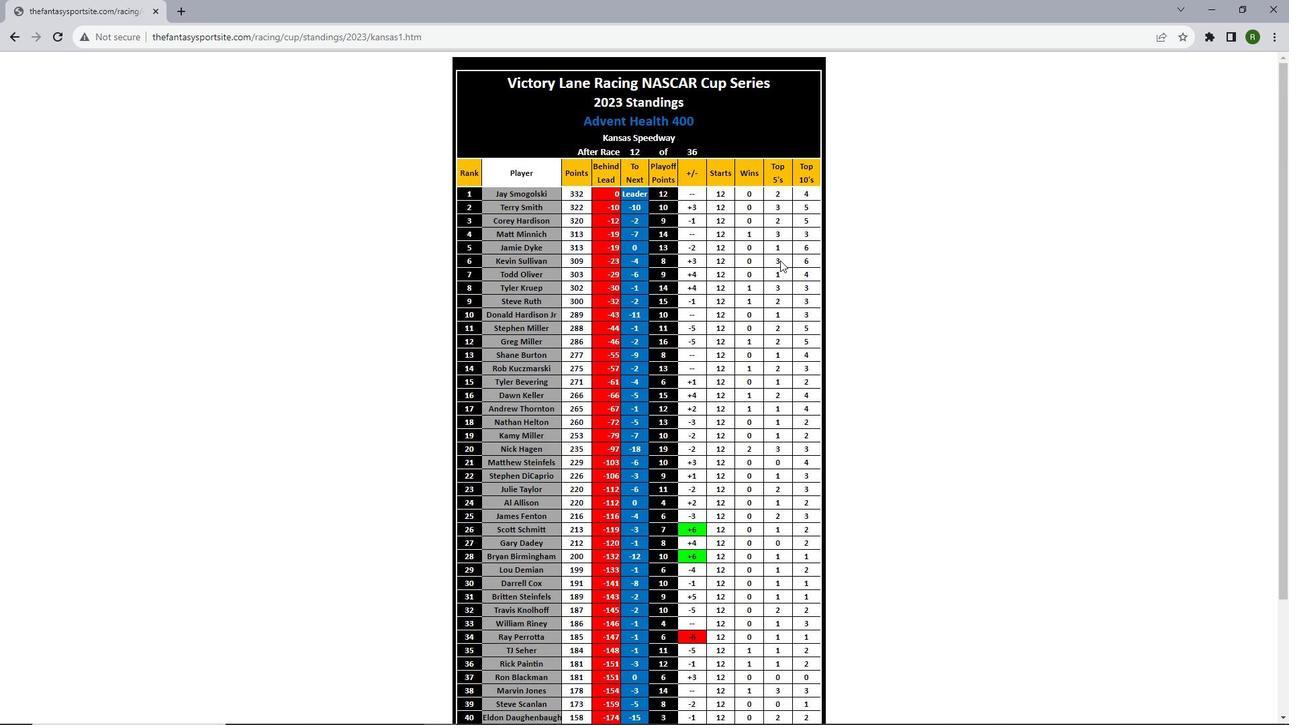 
Action: Mouse scrolled (780, 261) with delta (0, 0)
Screenshot: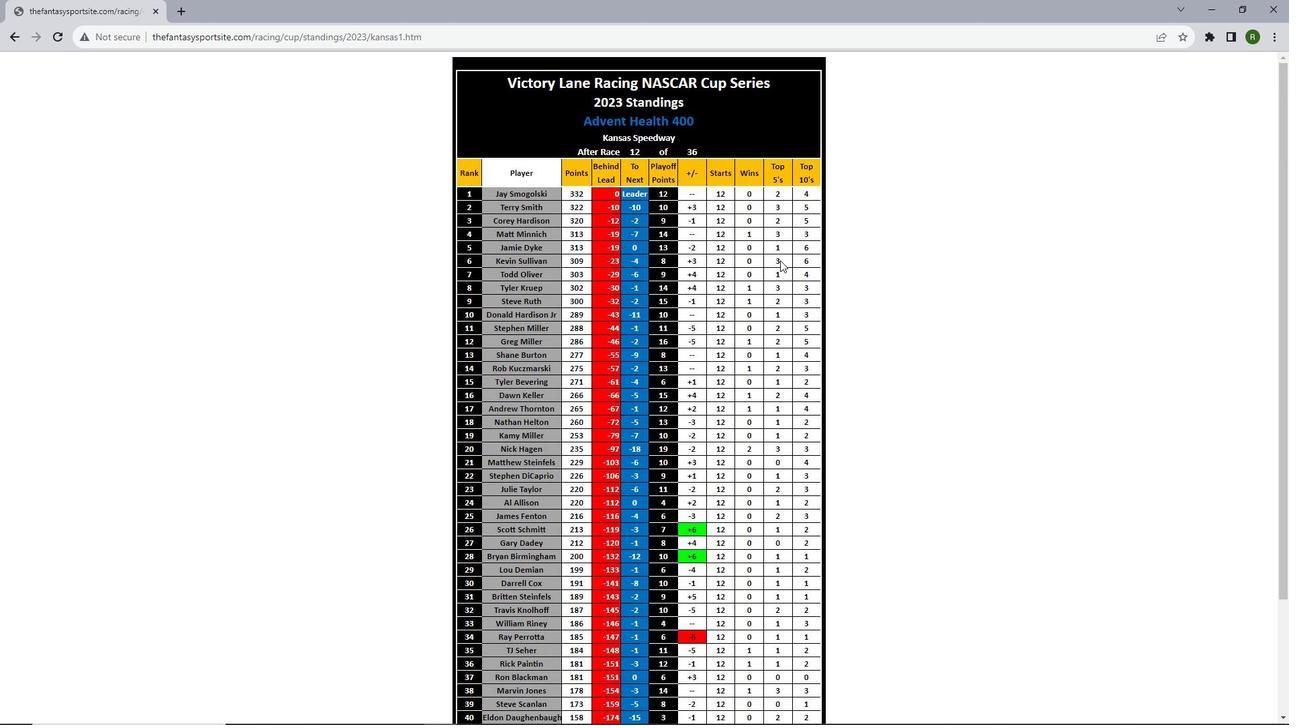 
Action: Mouse scrolled (780, 261) with delta (0, 0)
Screenshot: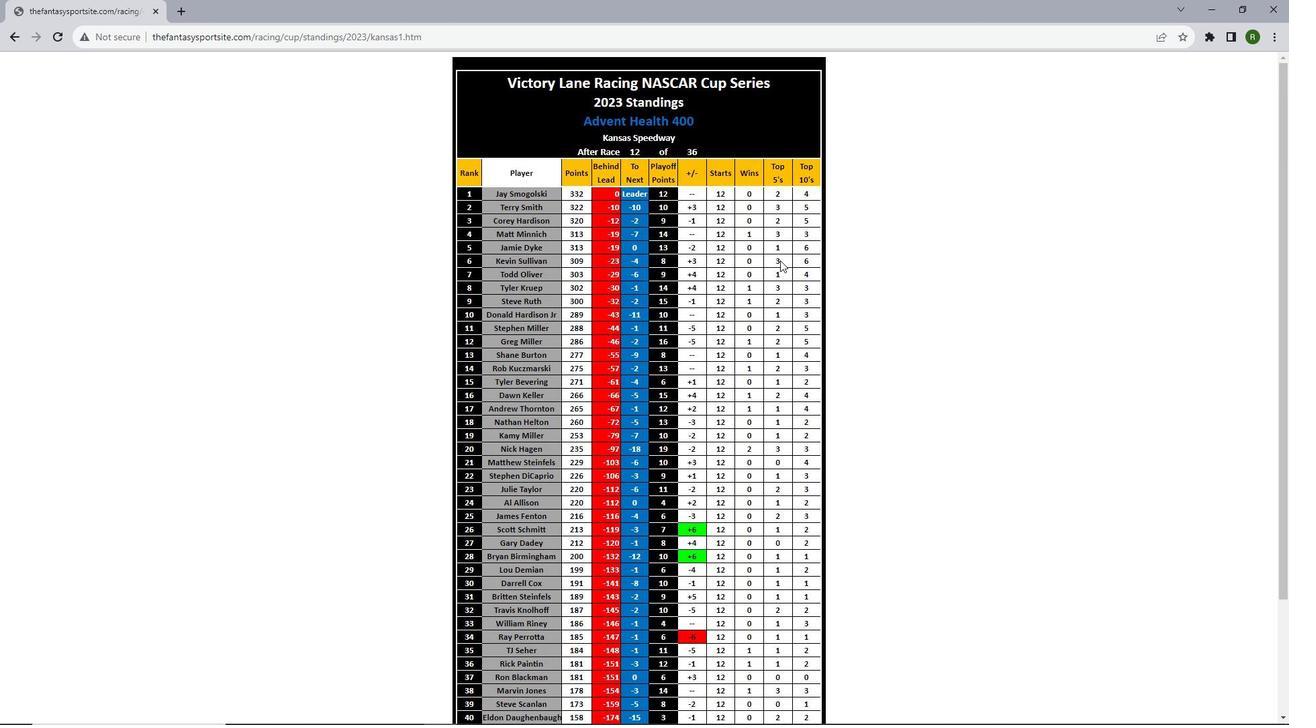 
Action: Mouse scrolled (780, 261) with delta (0, 0)
Screenshot: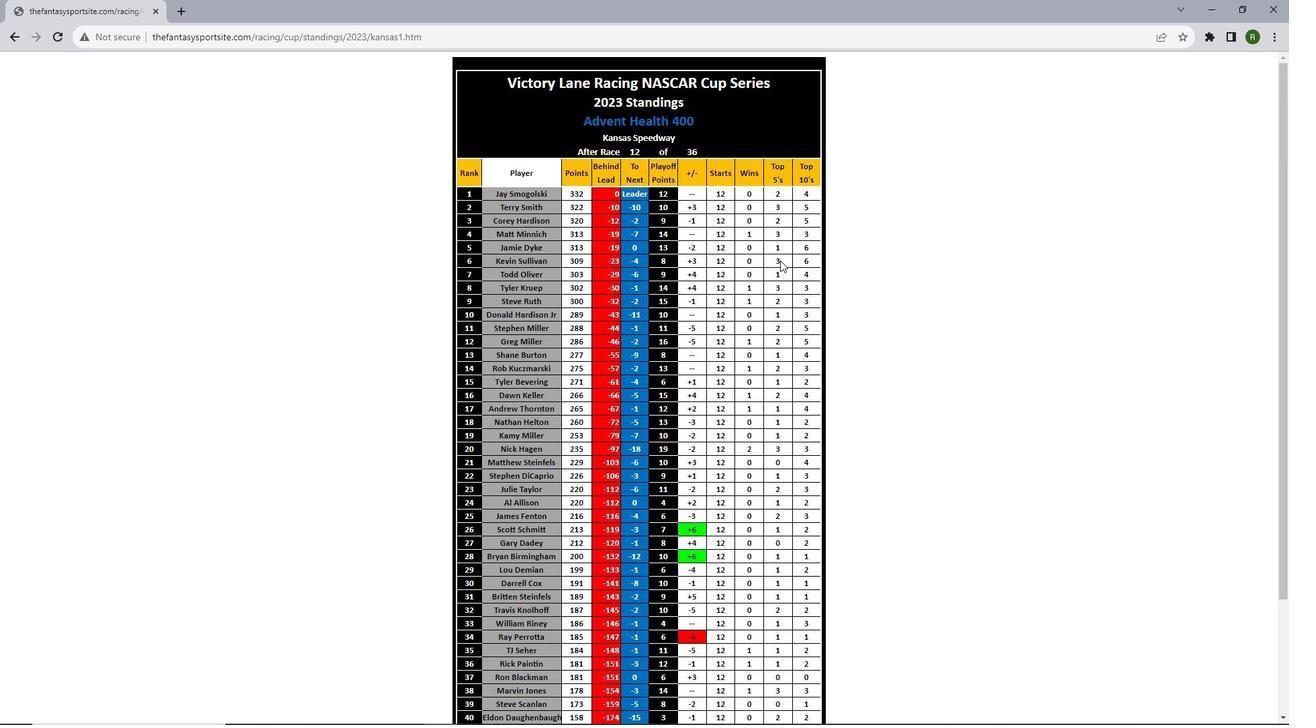 
Action: Mouse scrolled (780, 261) with delta (0, 0)
Screenshot: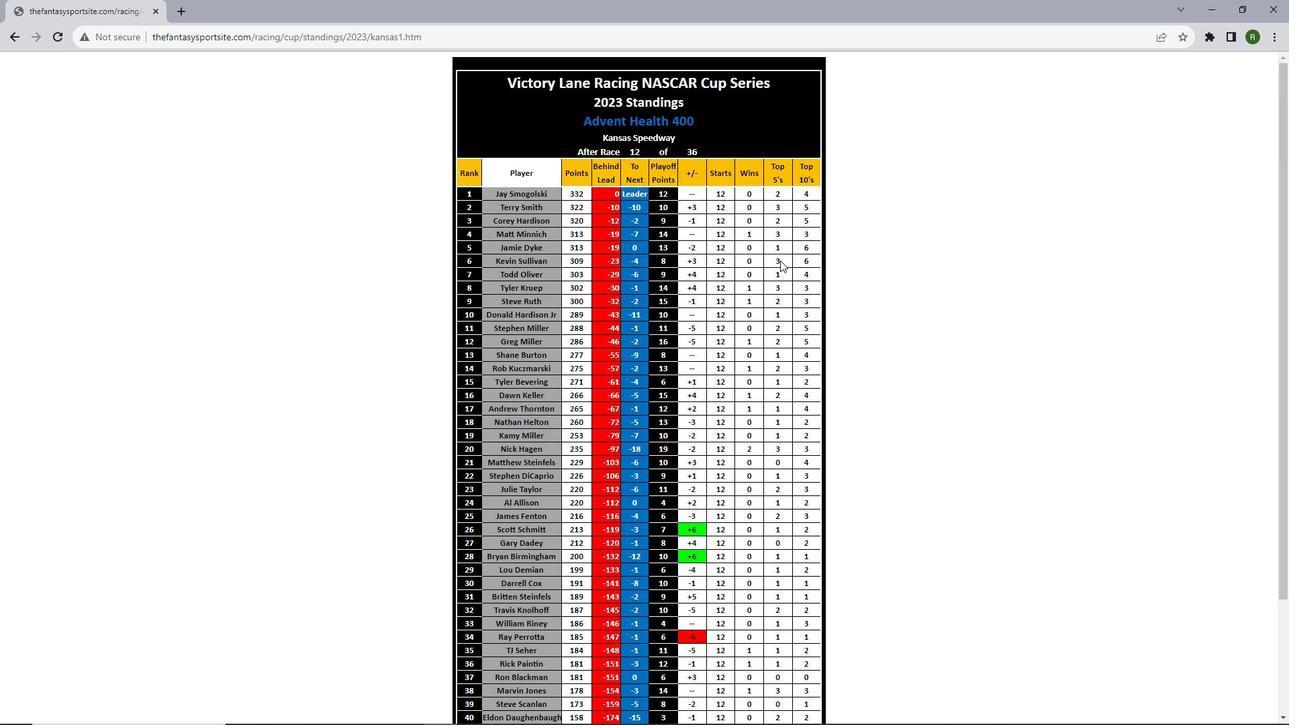 
